 Task: Create a due date automation trigger when advanced on, on the tuesday of the week a card is due add dates starting tomorrow at 11:00 AM.
Action: Mouse moved to (1022, 314)
Screenshot: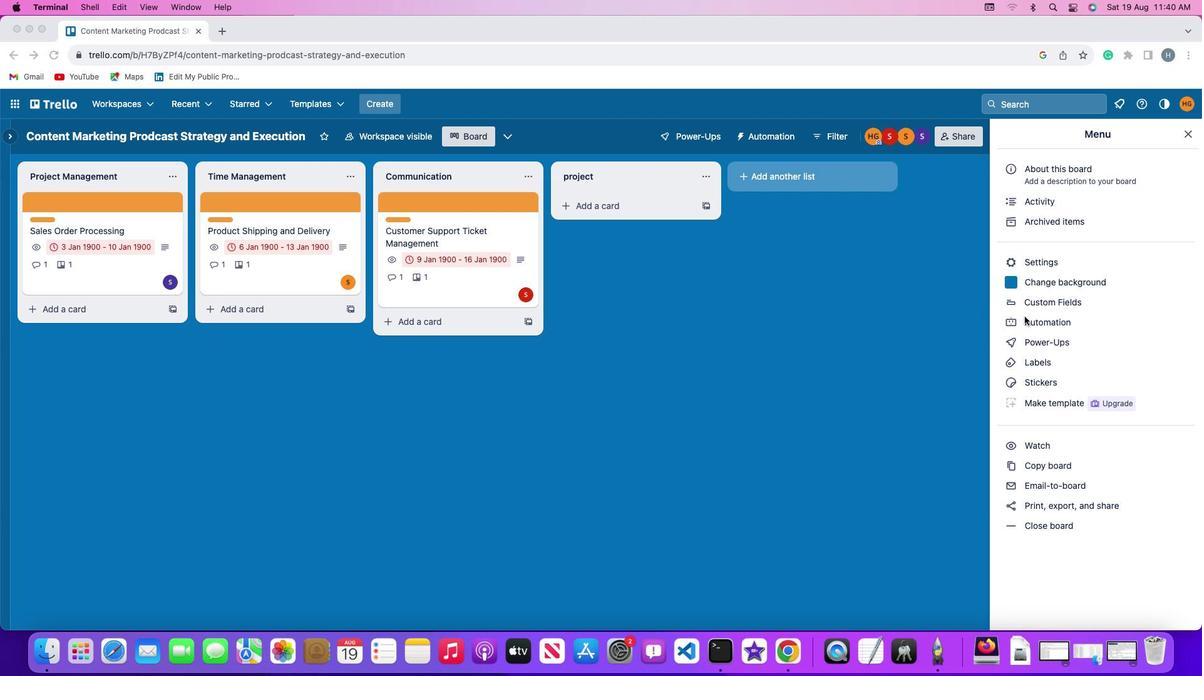 
Action: Mouse pressed left at (1022, 314)
Screenshot: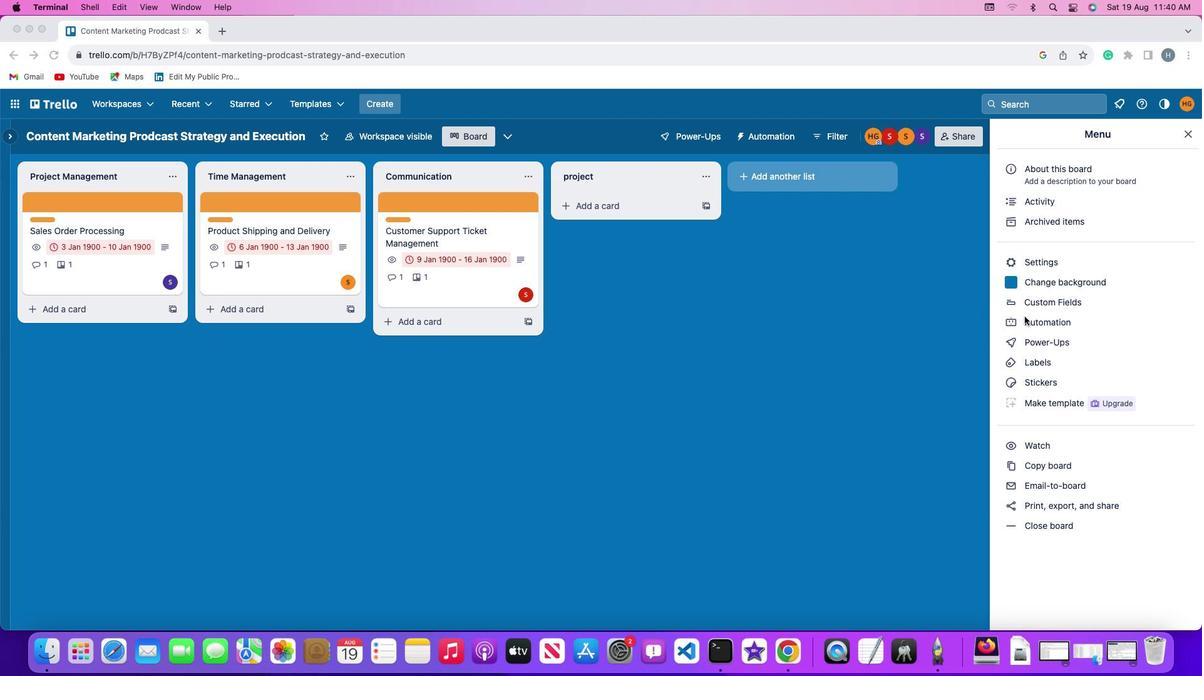 
Action: Mouse pressed left at (1022, 314)
Screenshot: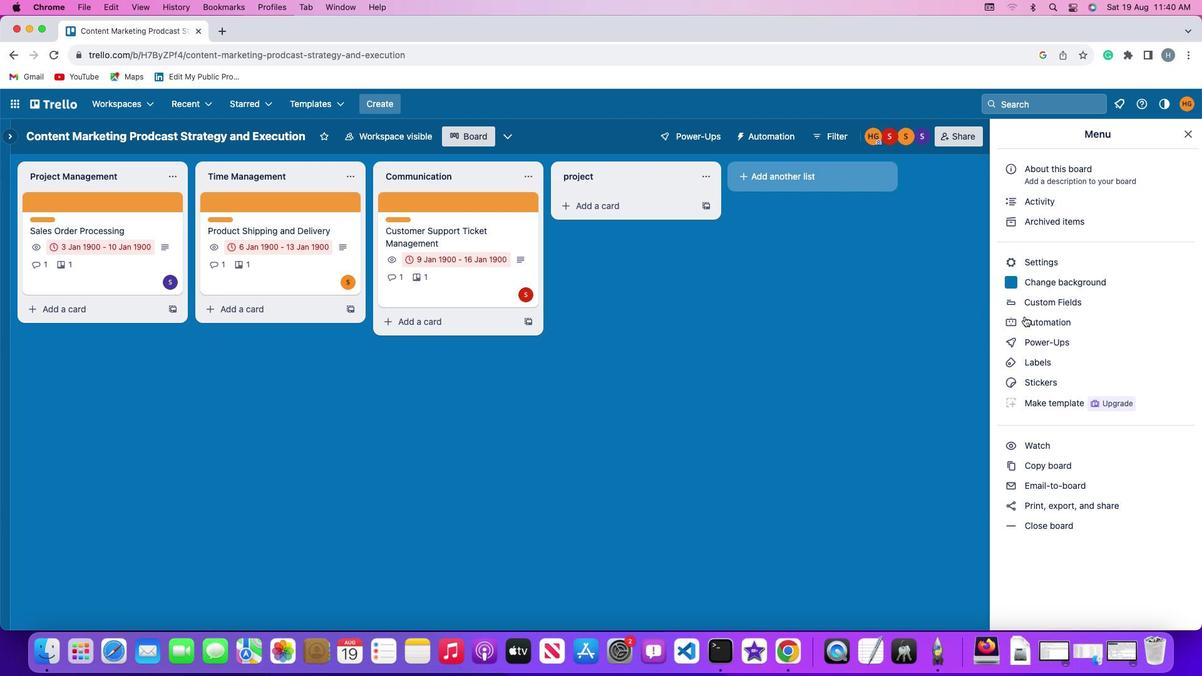 
Action: Mouse moved to (63, 295)
Screenshot: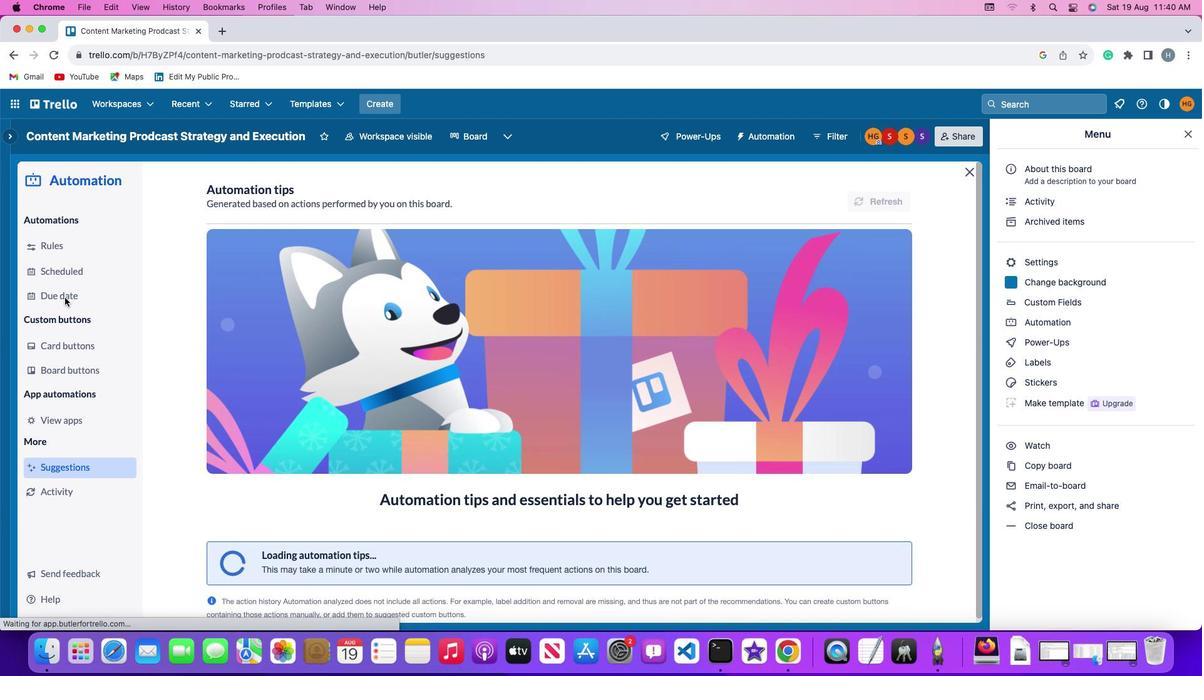 
Action: Mouse pressed left at (63, 295)
Screenshot: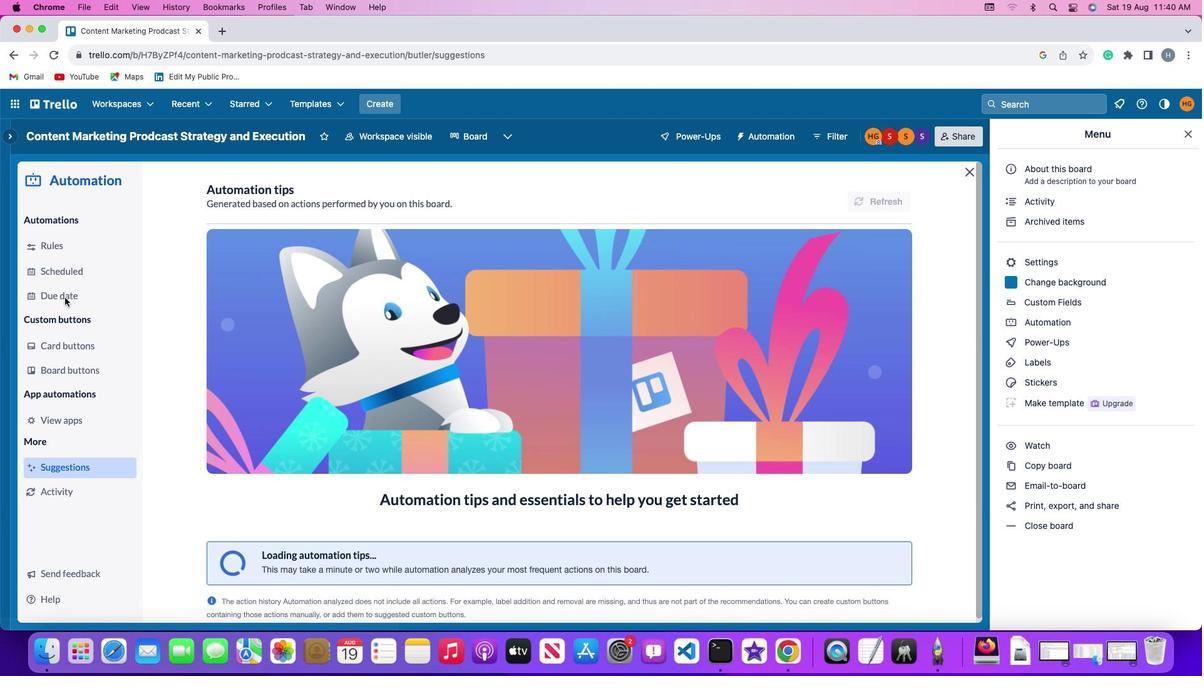 
Action: Mouse moved to (840, 188)
Screenshot: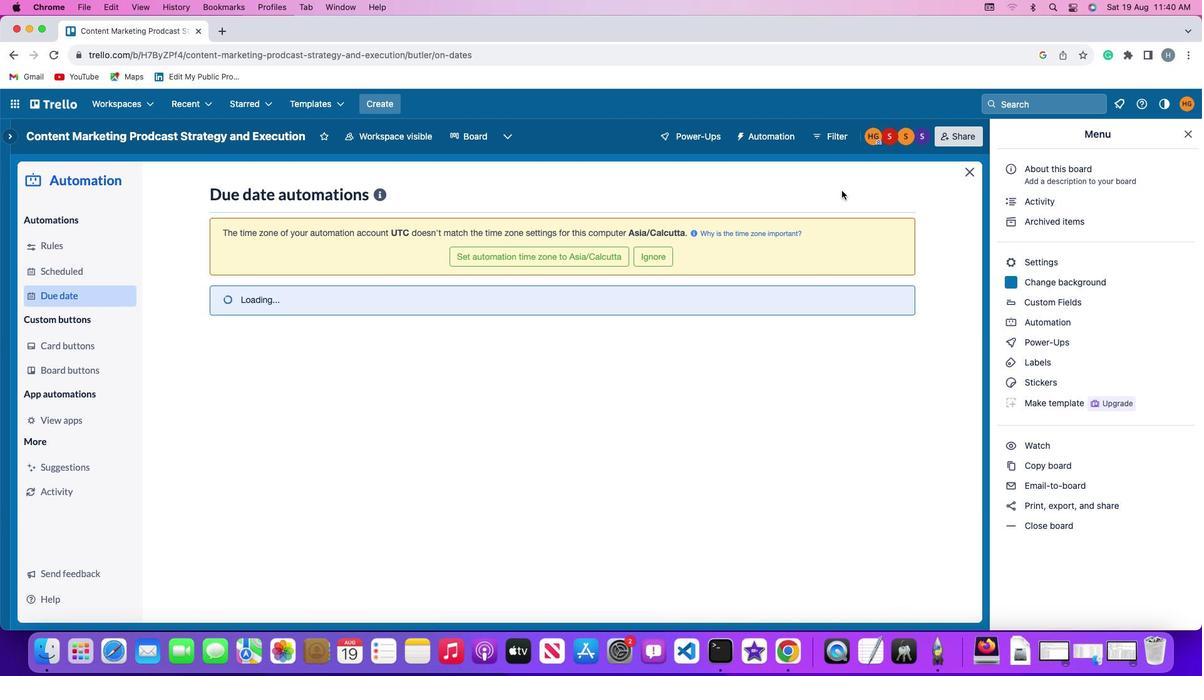 
Action: Mouse pressed left at (840, 188)
Screenshot: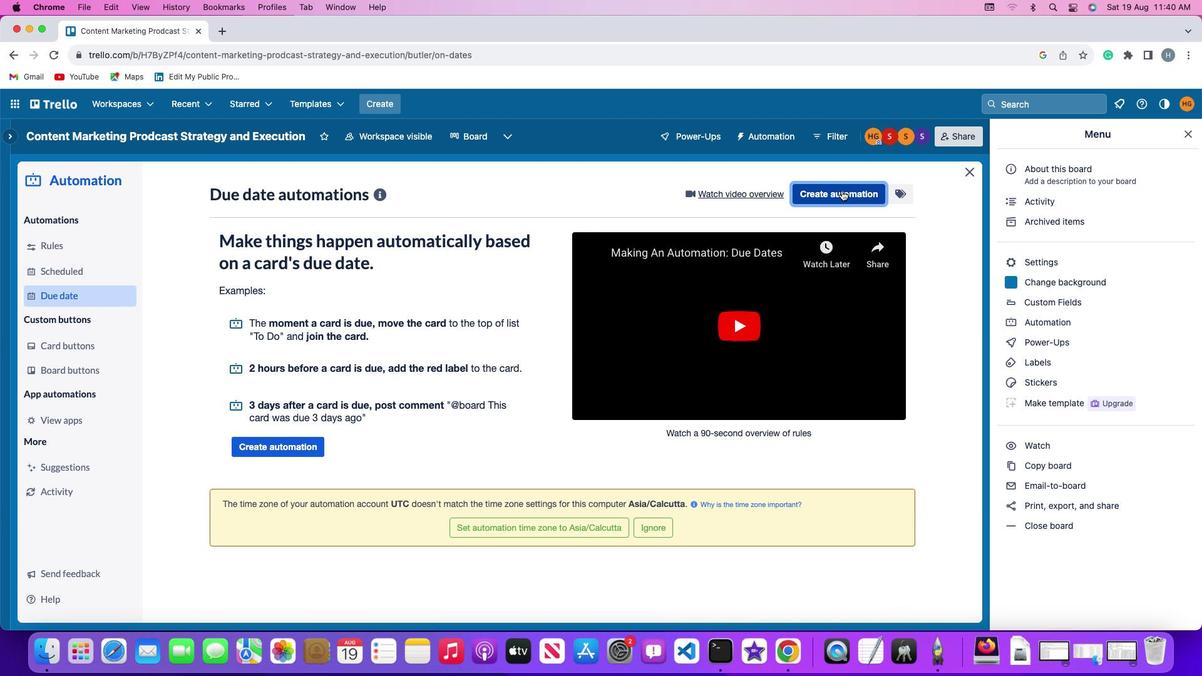 
Action: Mouse moved to (242, 316)
Screenshot: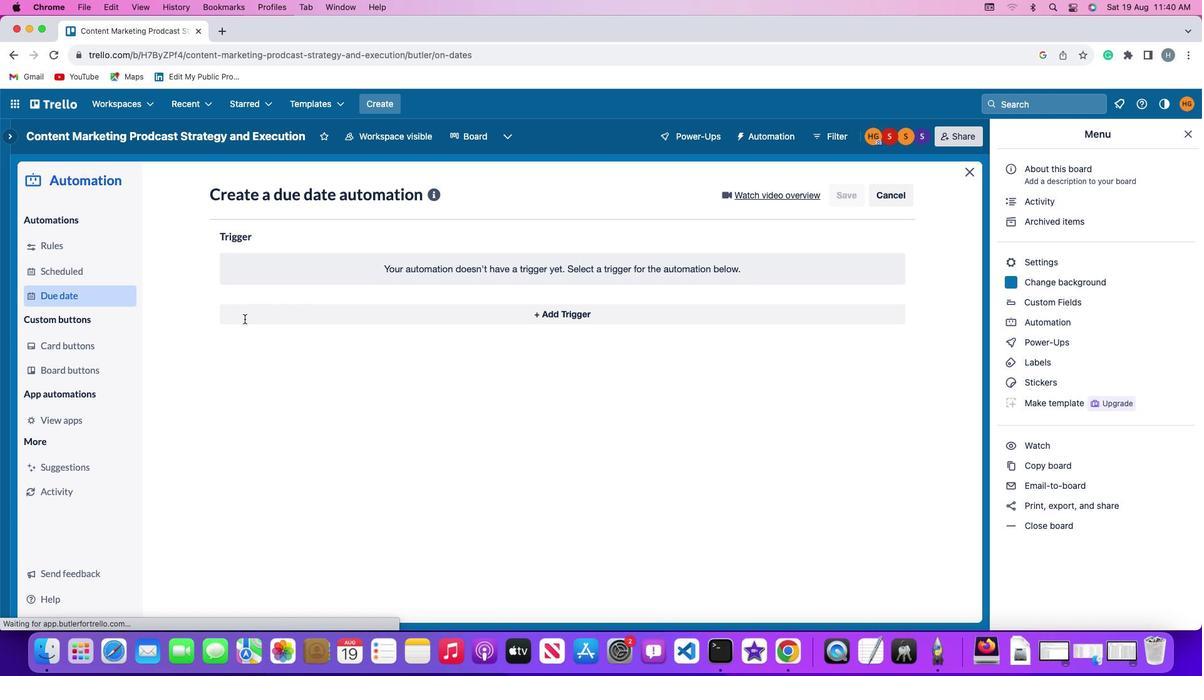 
Action: Mouse pressed left at (242, 316)
Screenshot: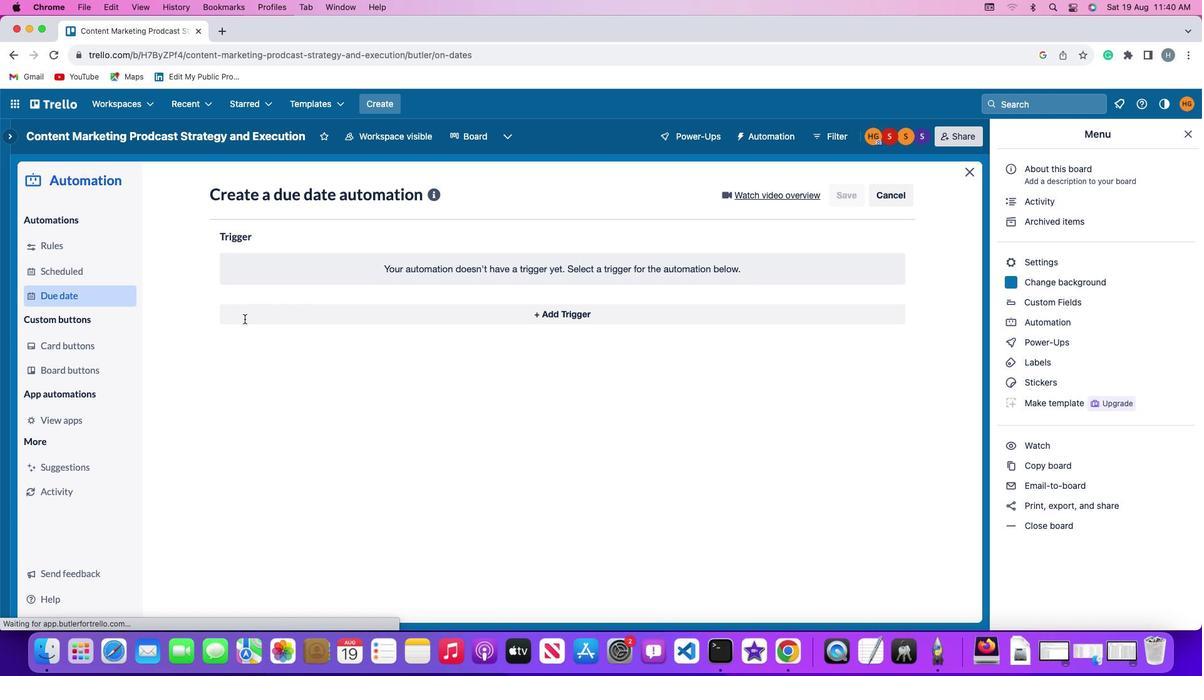 
Action: Mouse moved to (282, 544)
Screenshot: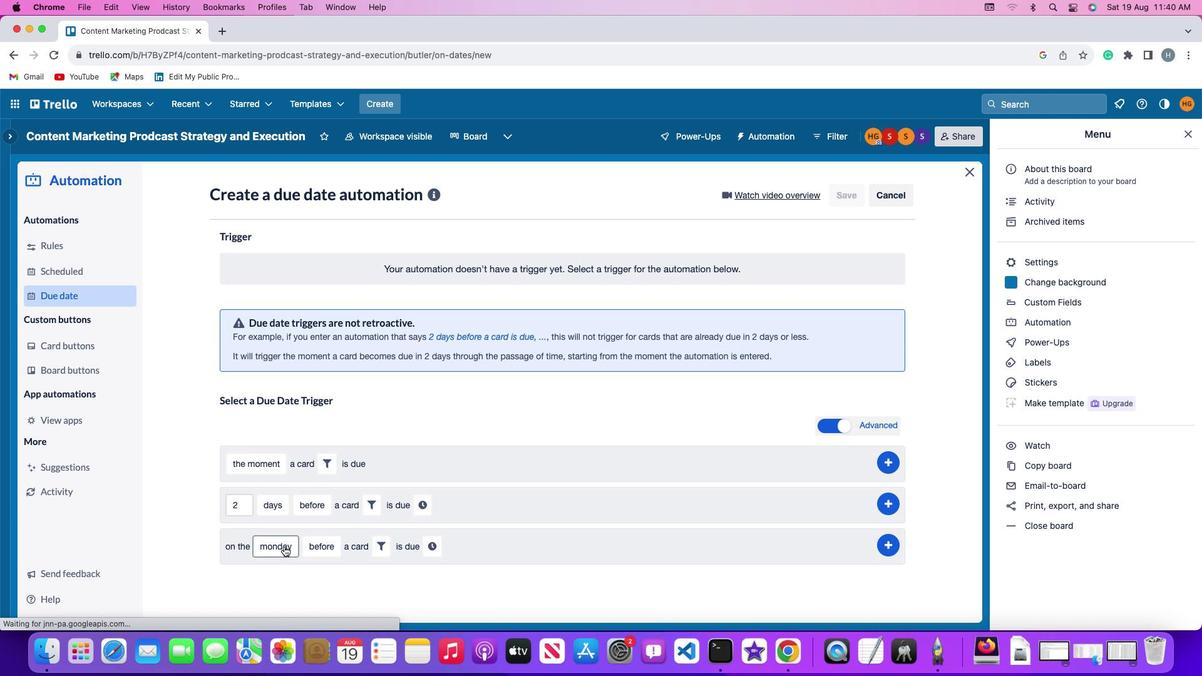 
Action: Mouse pressed left at (282, 544)
Screenshot: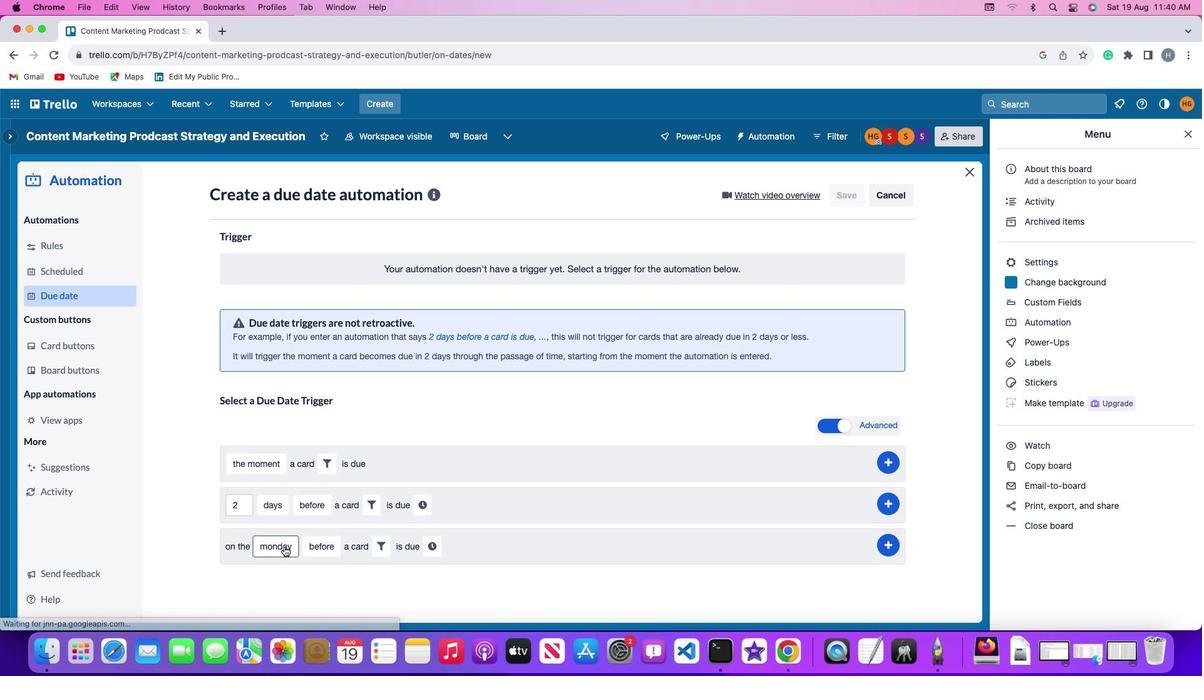 
Action: Mouse moved to (296, 397)
Screenshot: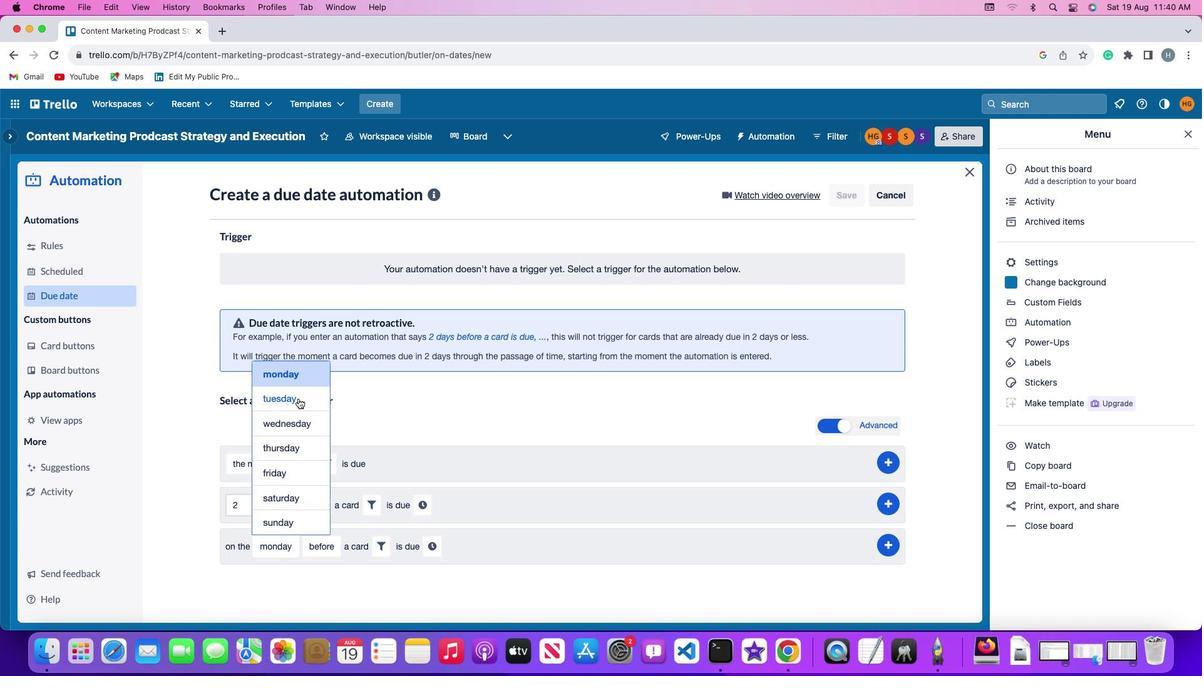 
Action: Mouse pressed left at (296, 397)
Screenshot: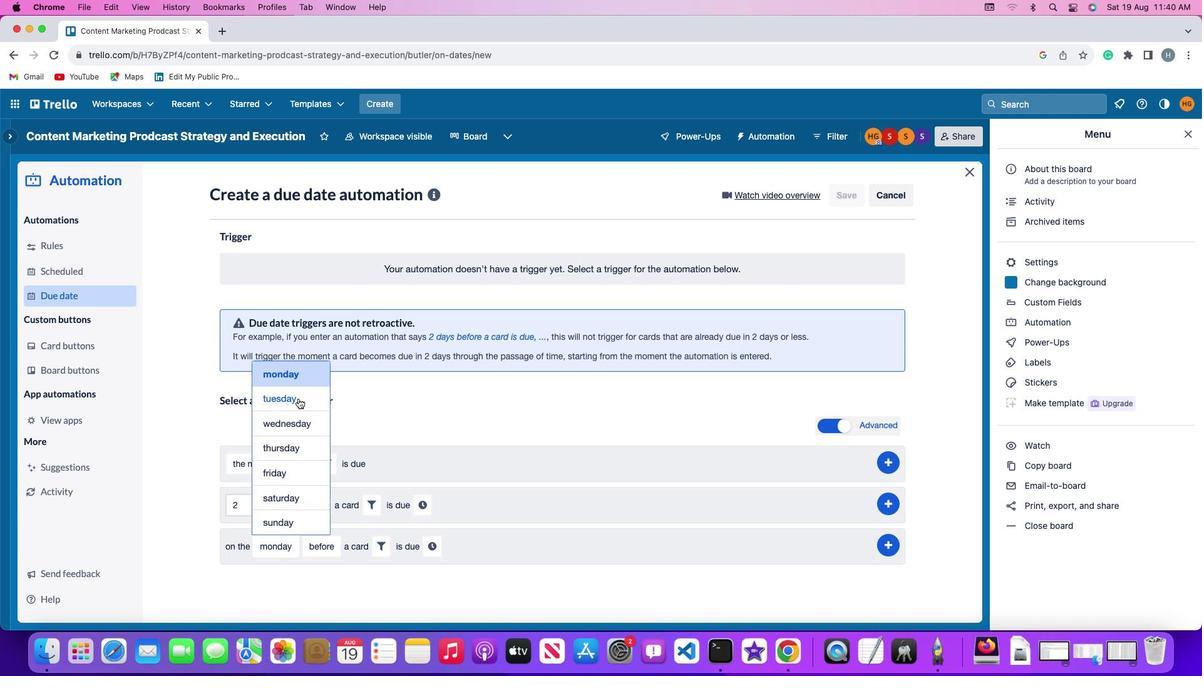 
Action: Mouse moved to (325, 547)
Screenshot: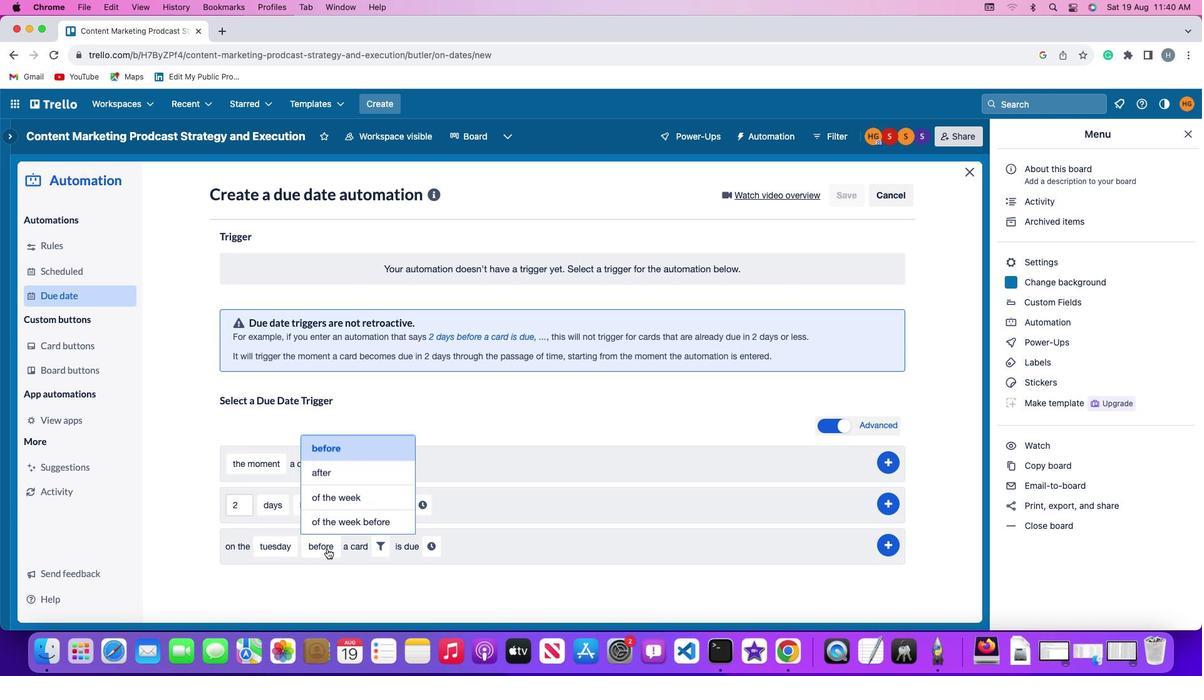 
Action: Mouse pressed left at (325, 547)
Screenshot: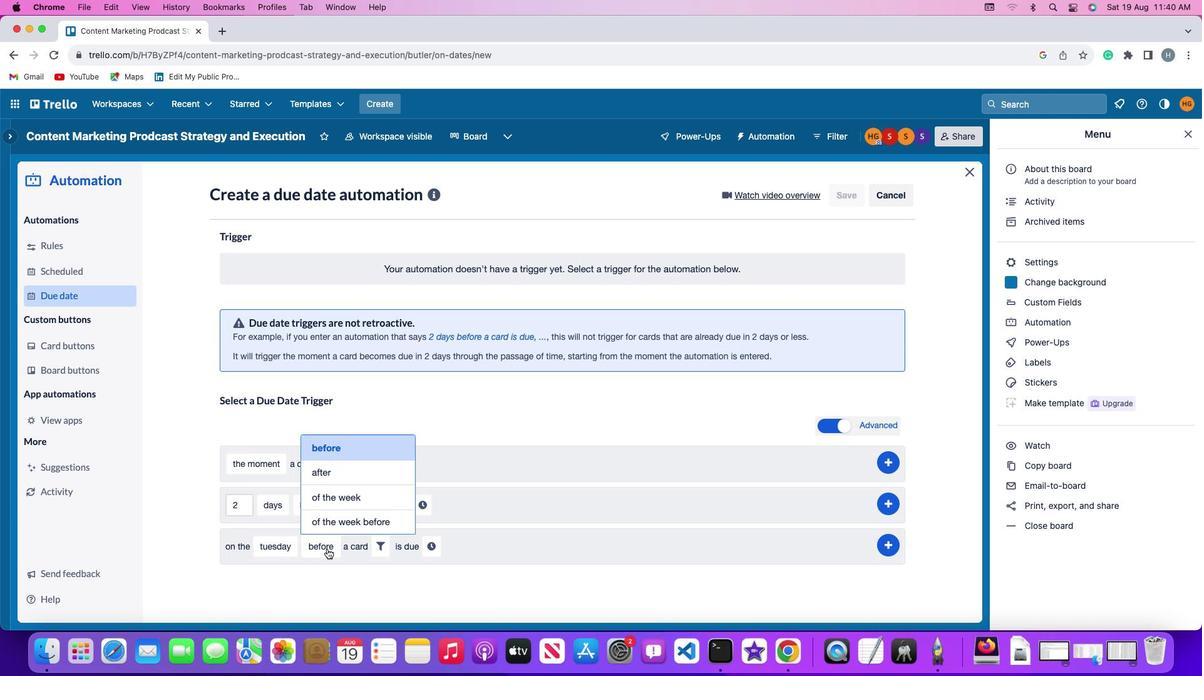 
Action: Mouse moved to (343, 493)
Screenshot: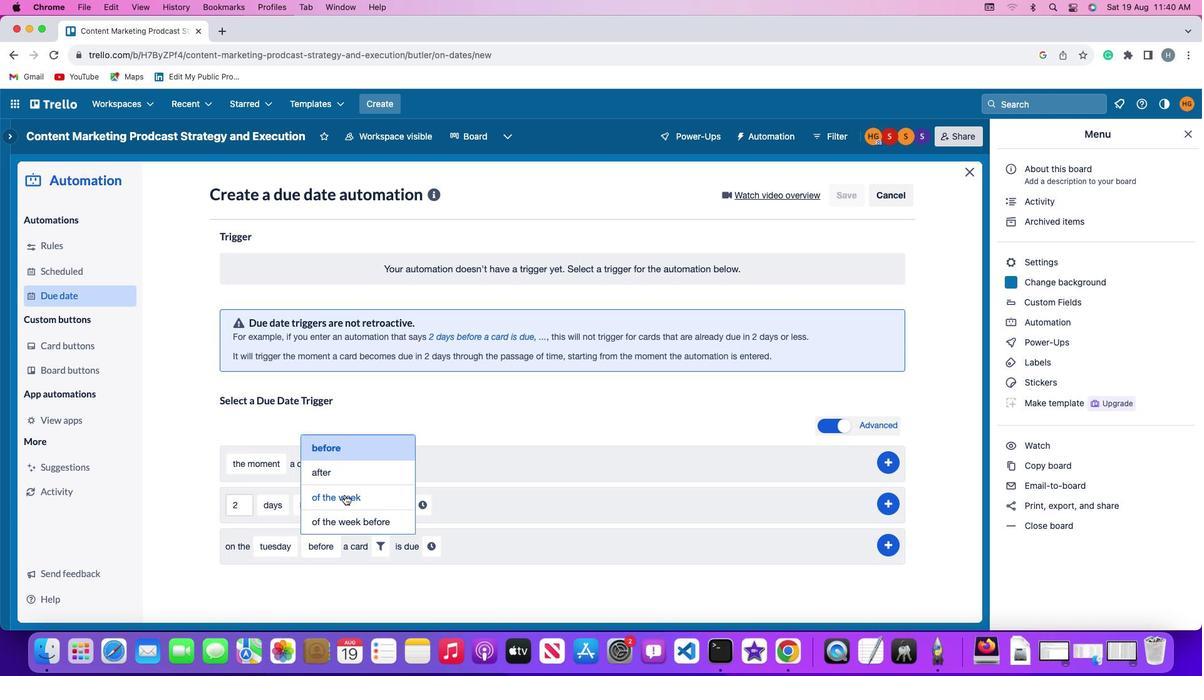 
Action: Mouse pressed left at (343, 493)
Screenshot: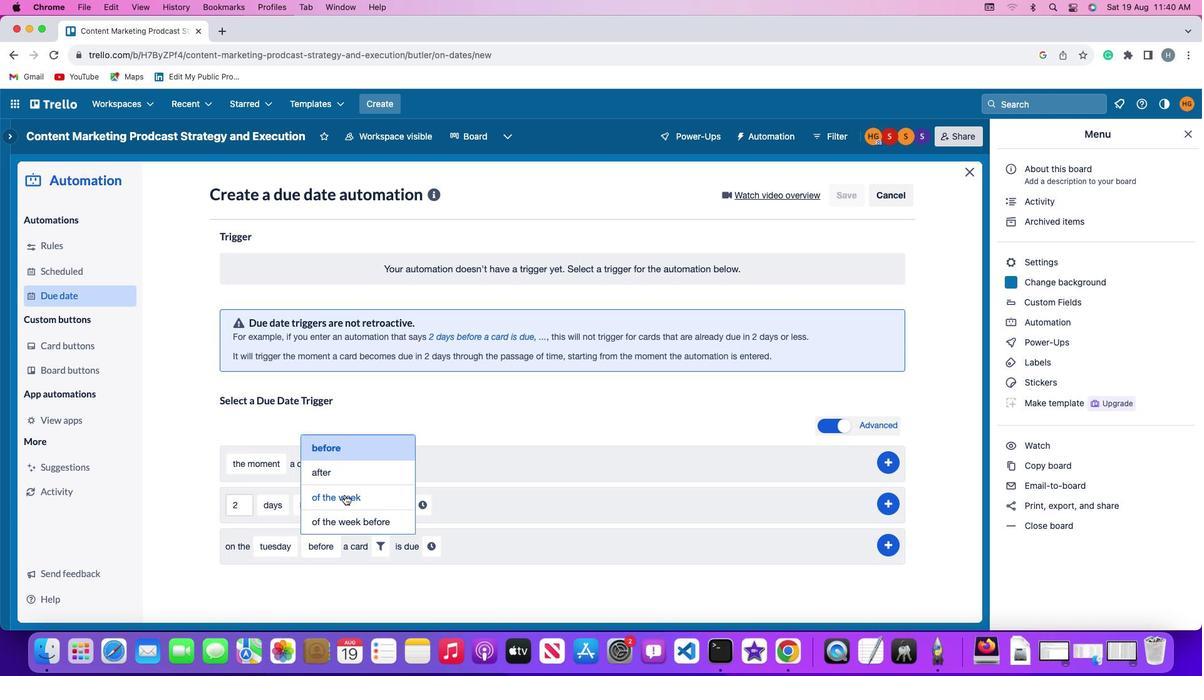 
Action: Mouse moved to (395, 541)
Screenshot: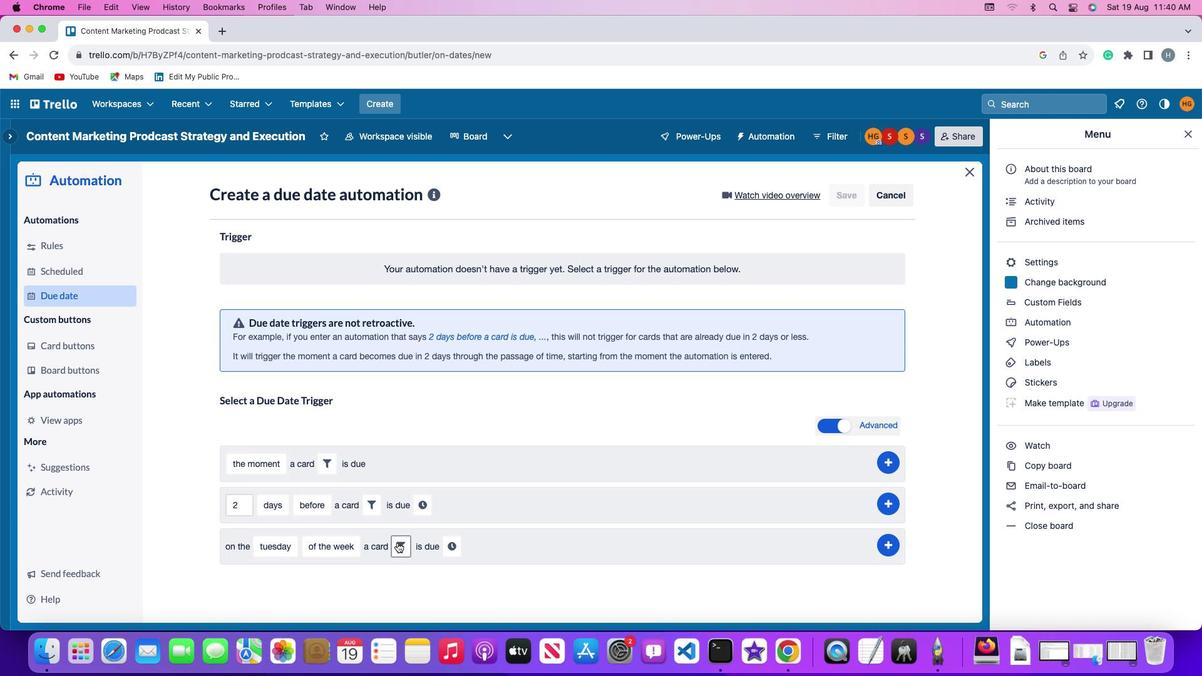 
Action: Mouse pressed left at (395, 541)
Screenshot: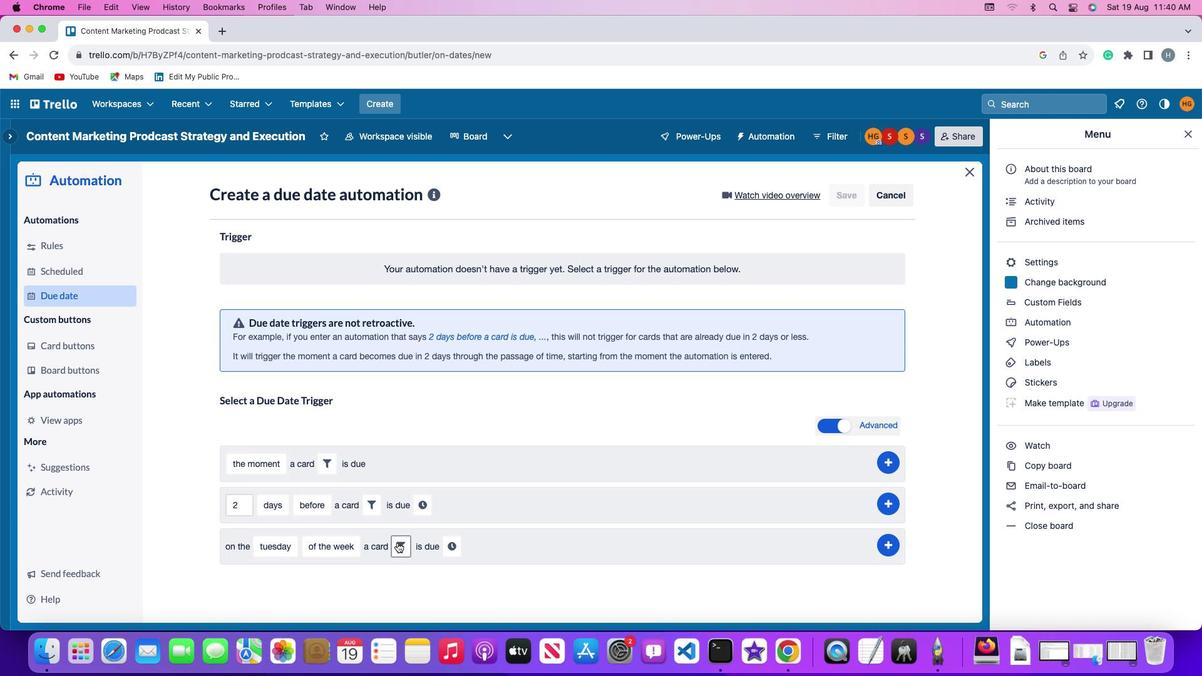 
Action: Mouse moved to (452, 585)
Screenshot: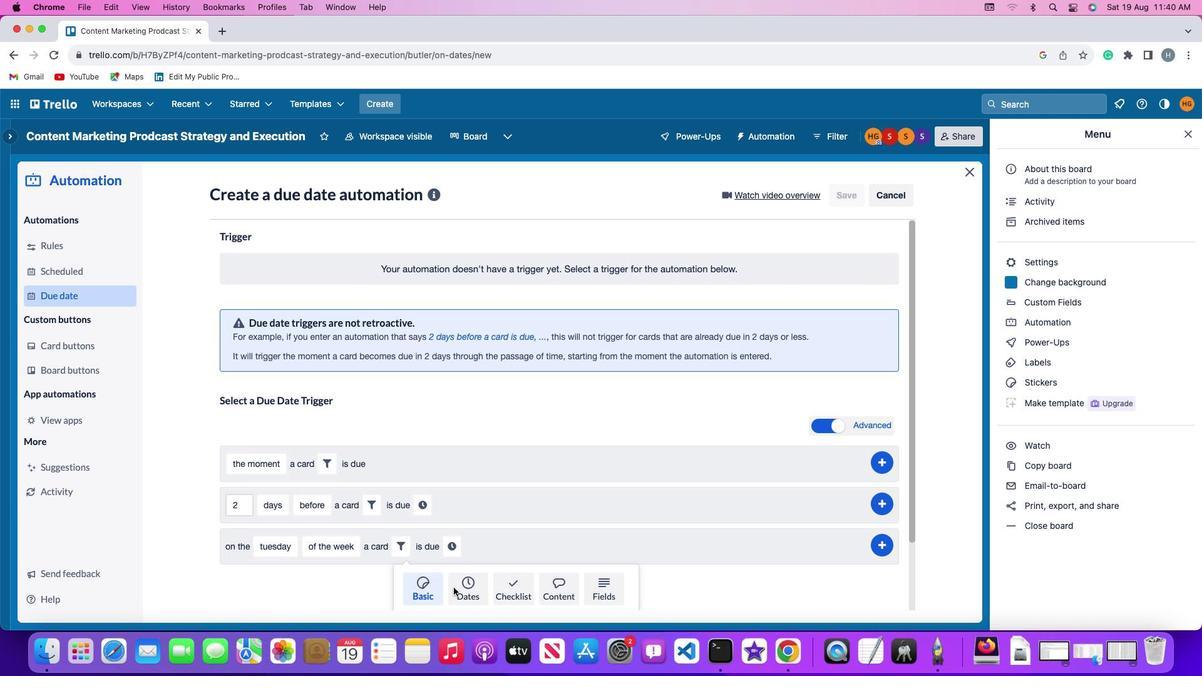
Action: Mouse pressed left at (452, 585)
Screenshot: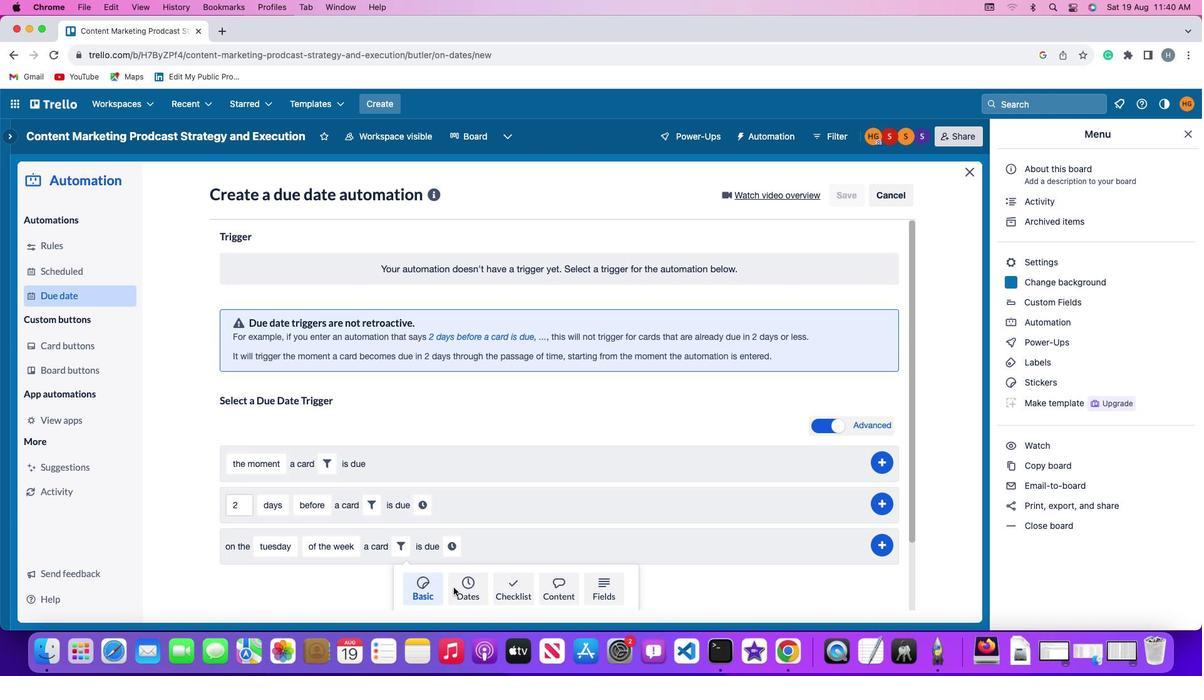
Action: Mouse moved to (343, 582)
Screenshot: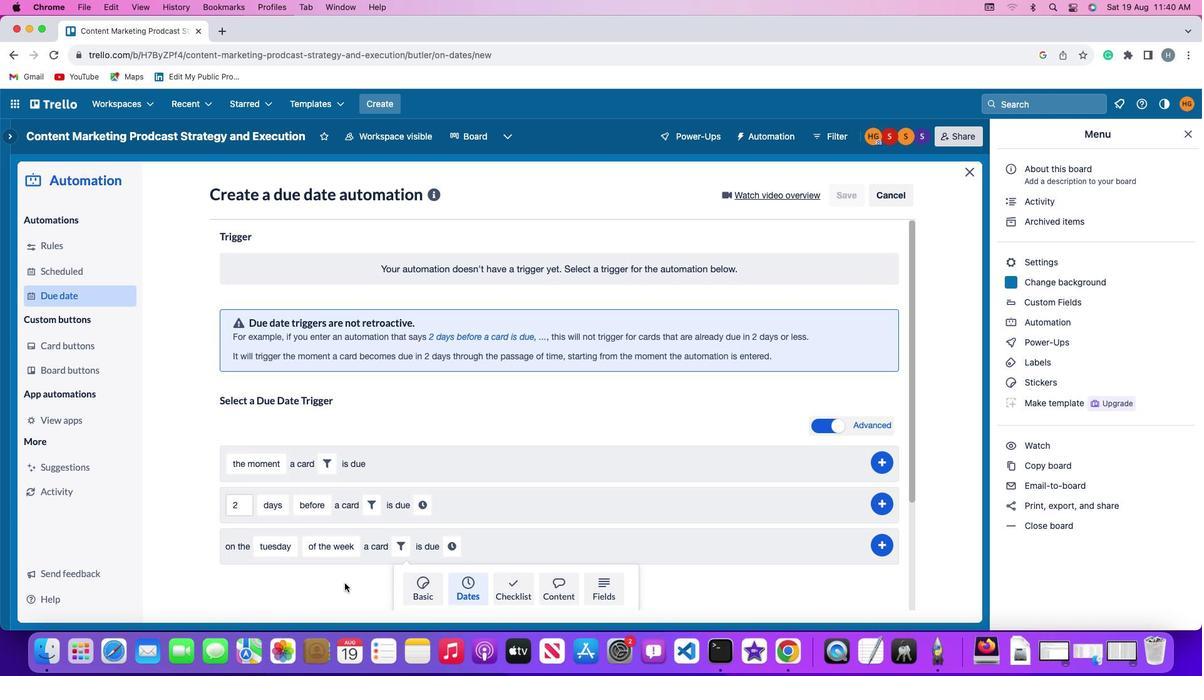 
Action: Mouse scrolled (343, 582) with delta (-1, -1)
Screenshot: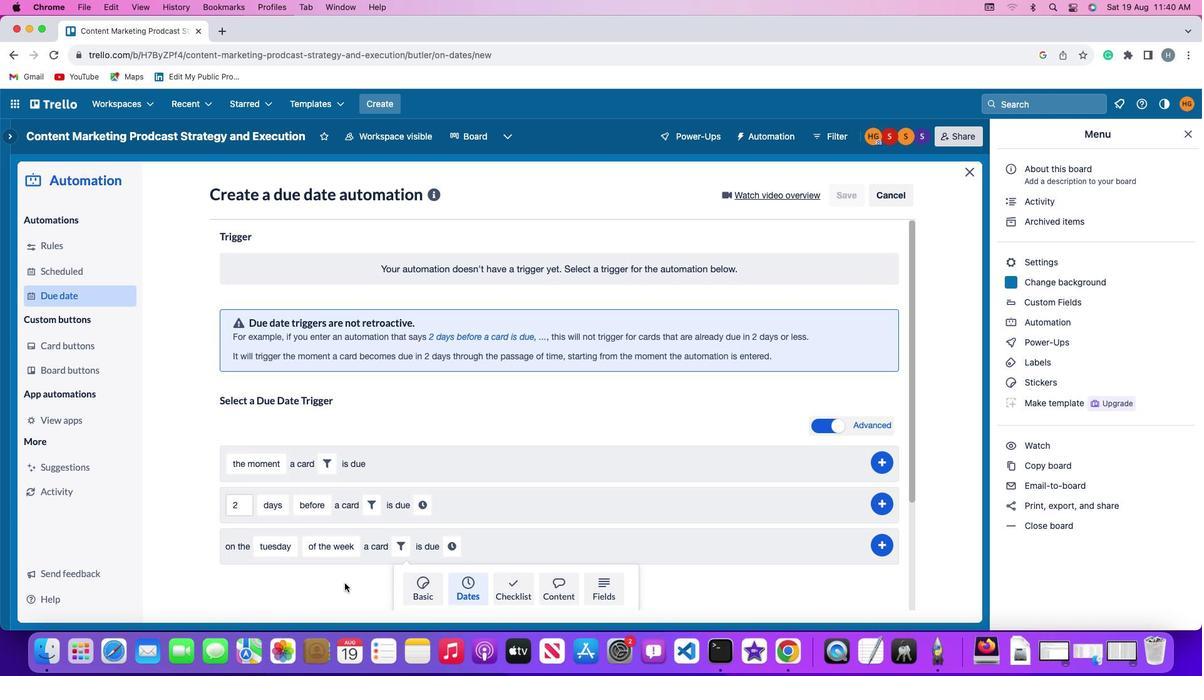 
Action: Mouse scrolled (343, 582) with delta (-1, -1)
Screenshot: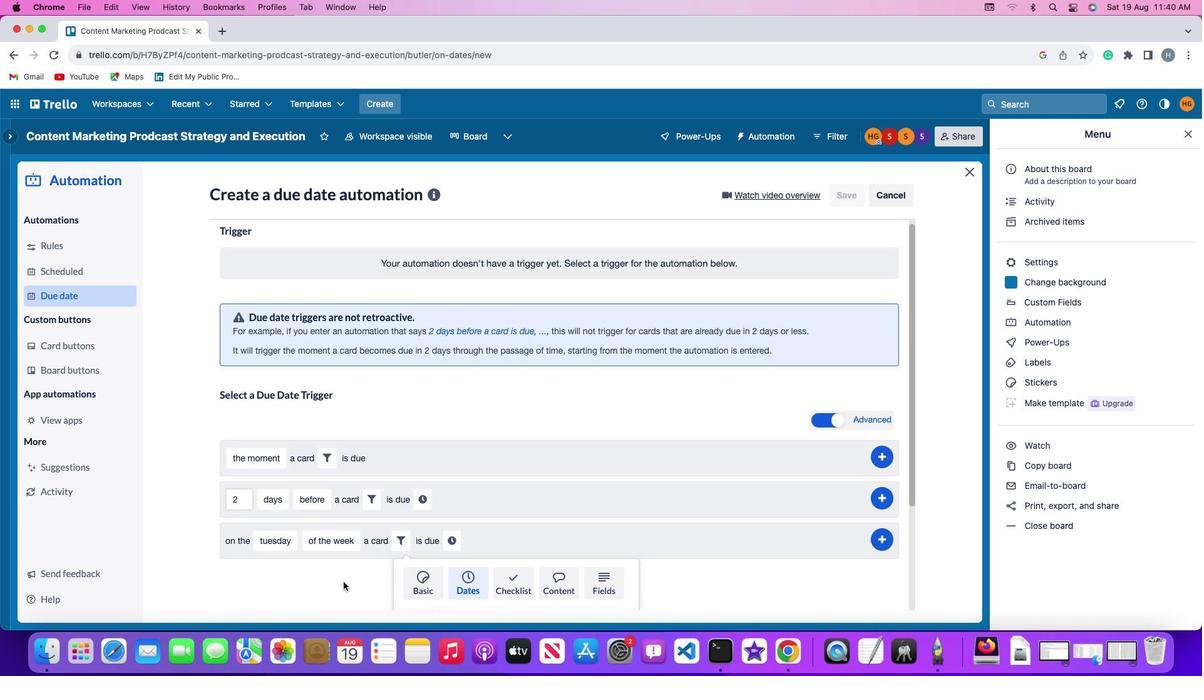 
Action: Mouse moved to (342, 581)
Screenshot: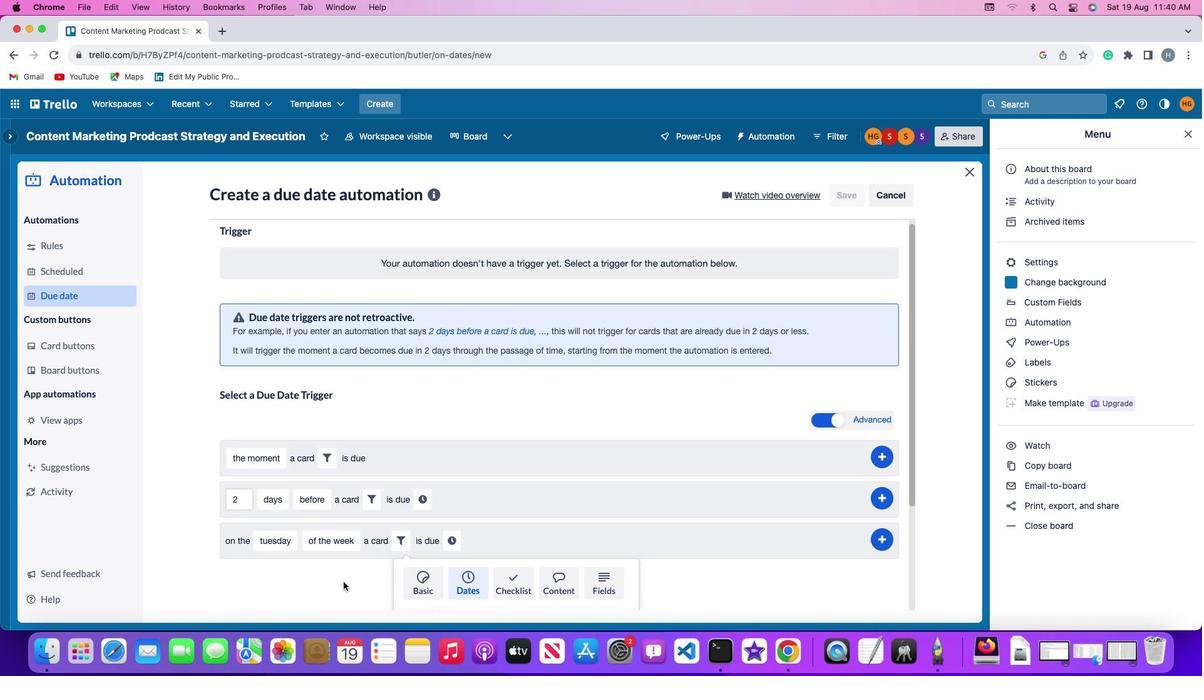 
Action: Mouse scrolled (342, 581) with delta (-1, -3)
Screenshot: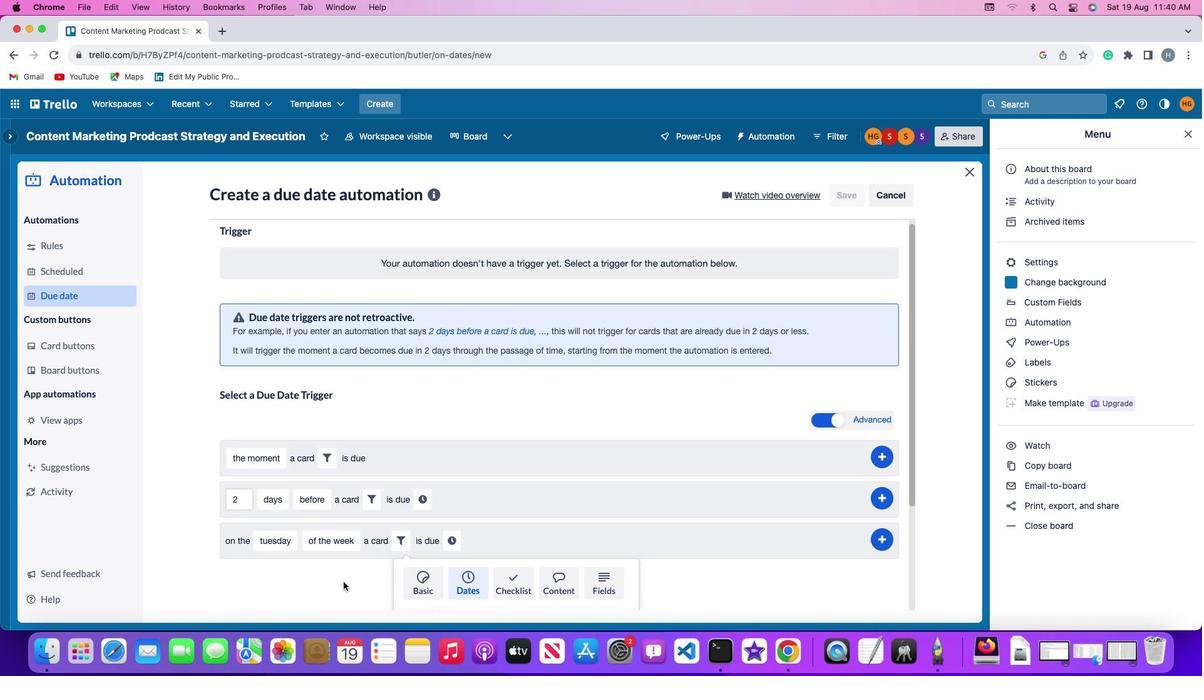 
Action: Mouse moved to (342, 581)
Screenshot: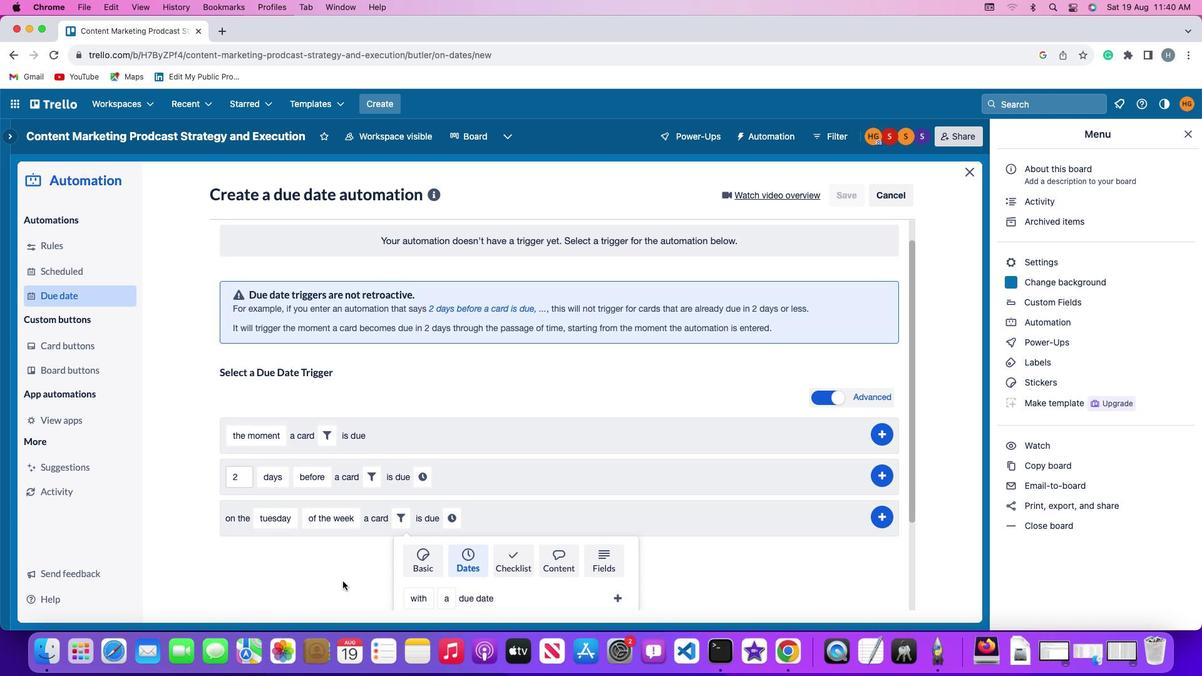 
Action: Mouse scrolled (342, 581) with delta (-1, -4)
Screenshot: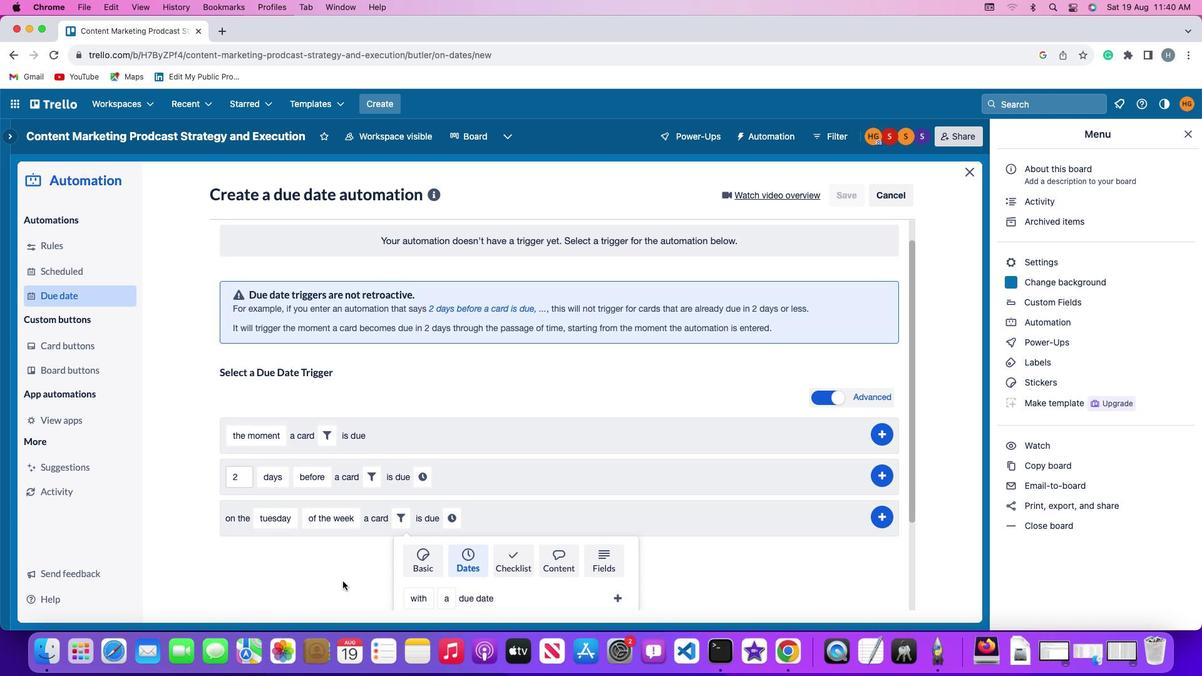 
Action: Mouse moved to (329, 572)
Screenshot: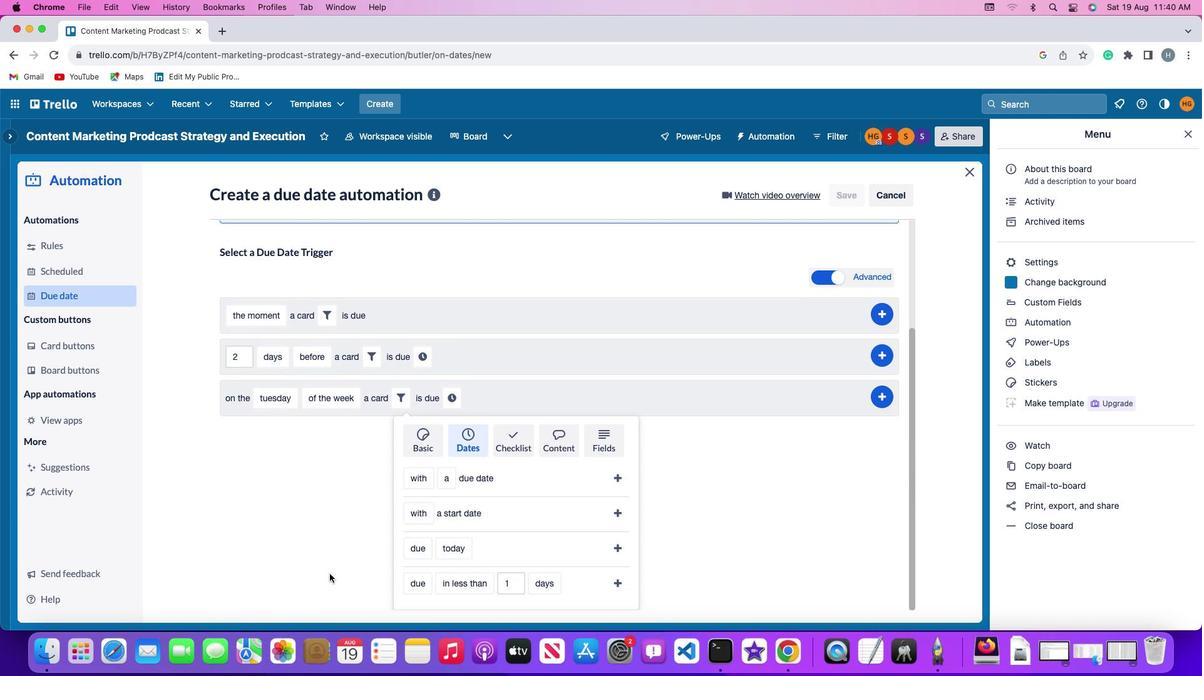 
Action: Mouse scrolled (329, 572) with delta (-1, -1)
Screenshot: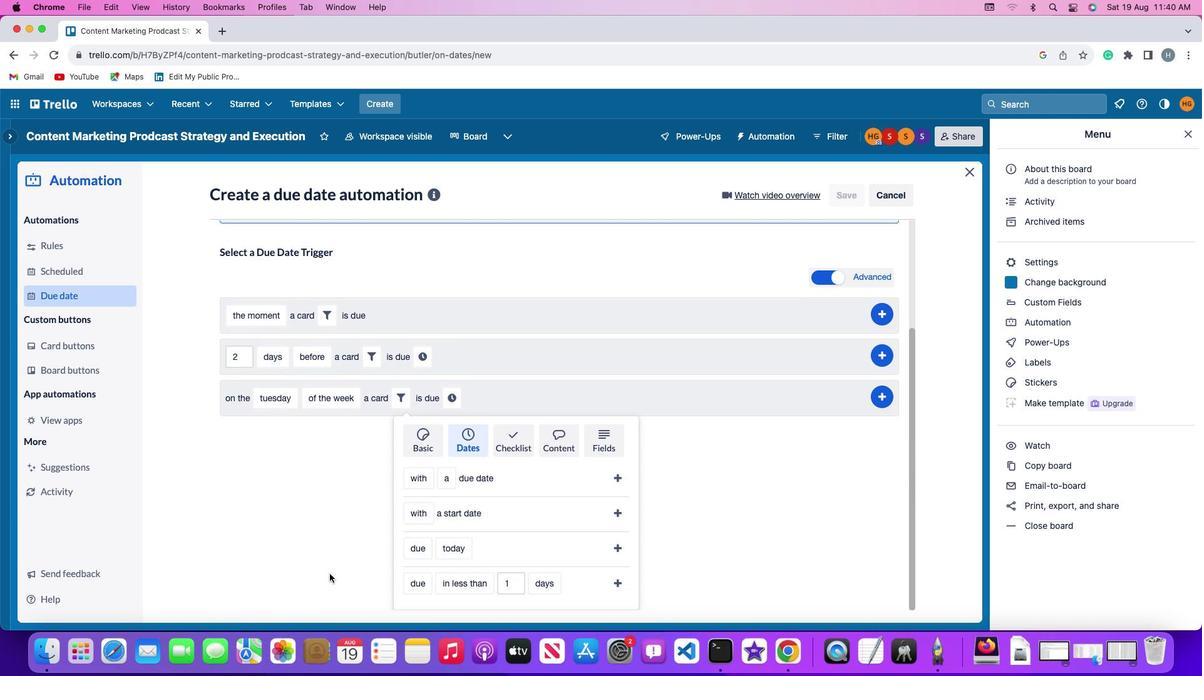 
Action: Mouse moved to (327, 571)
Screenshot: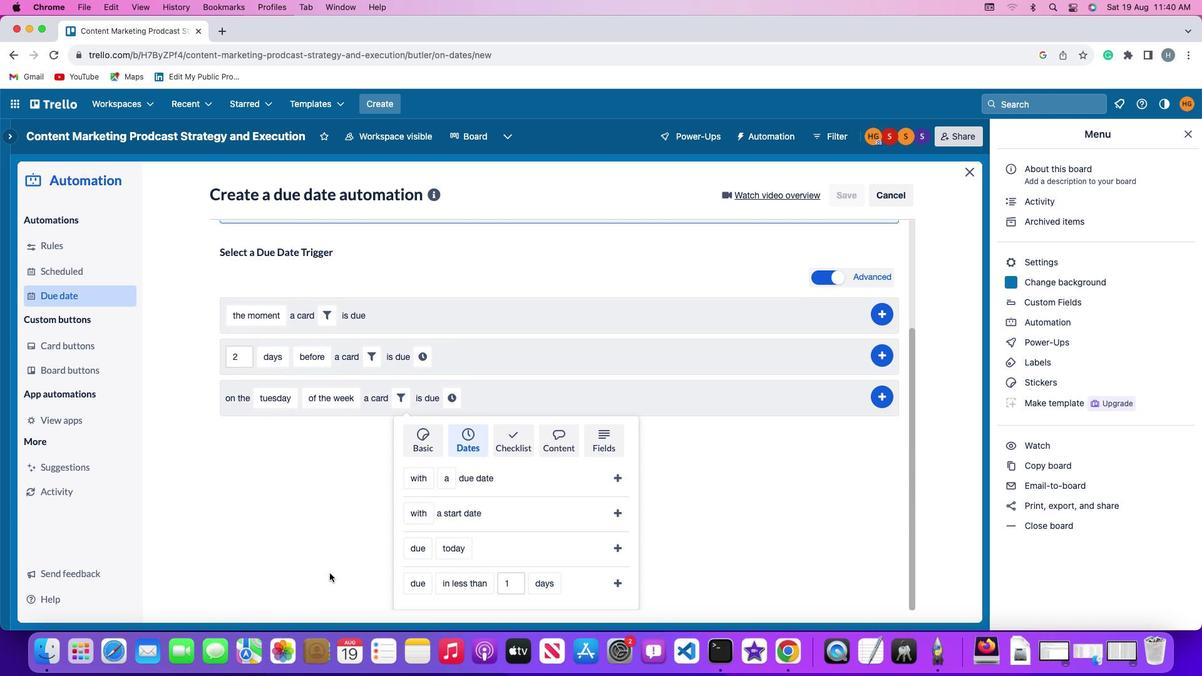 
Action: Mouse scrolled (327, 571) with delta (-1, -1)
Screenshot: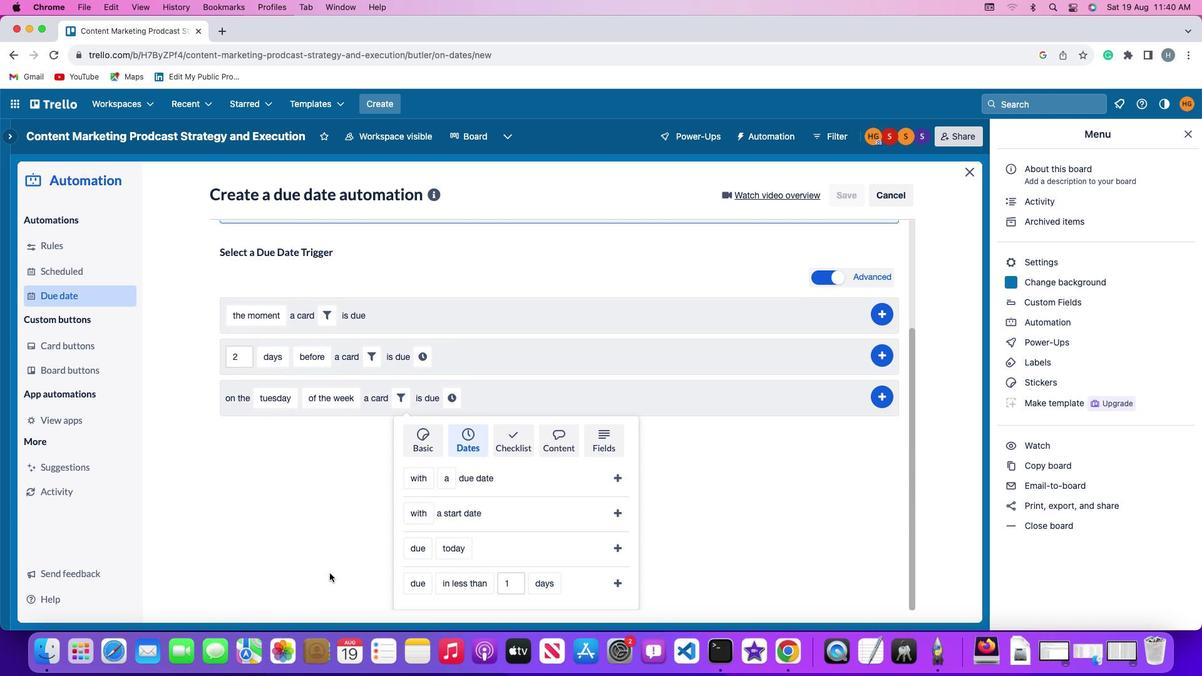 
Action: Mouse scrolled (327, 571) with delta (-1, -3)
Screenshot: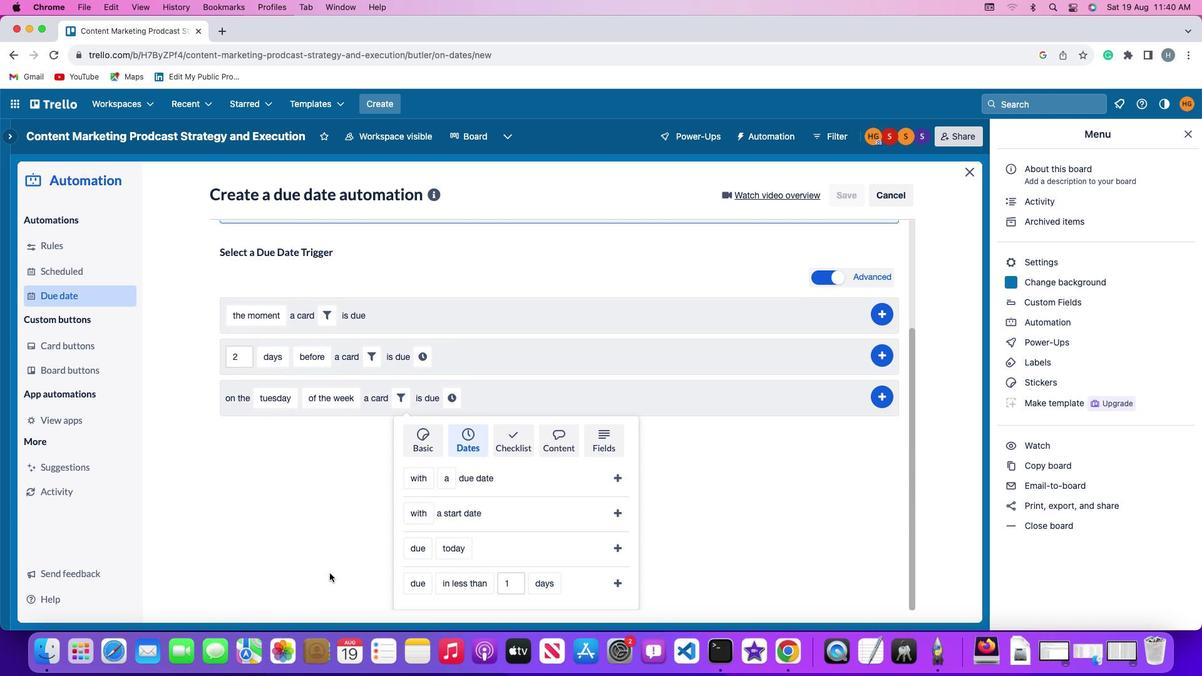 
Action: Mouse moved to (327, 571)
Screenshot: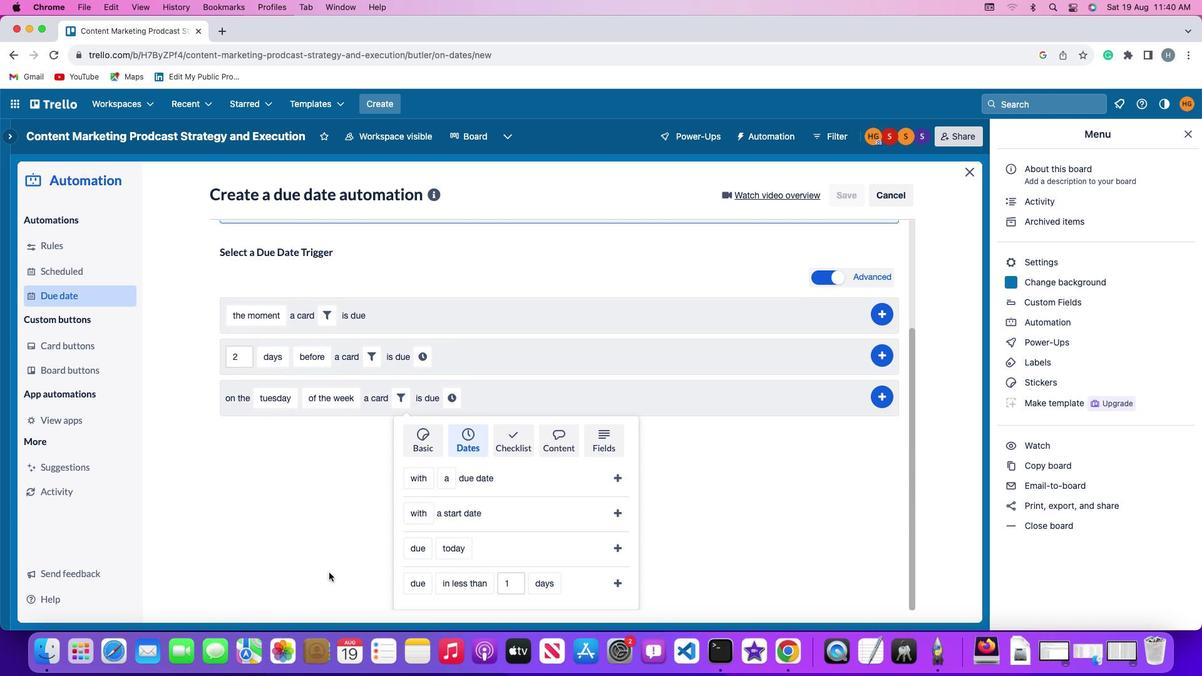 
Action: Mouse scrolled (327, 571) with delta (-1, -4)
Screenshot: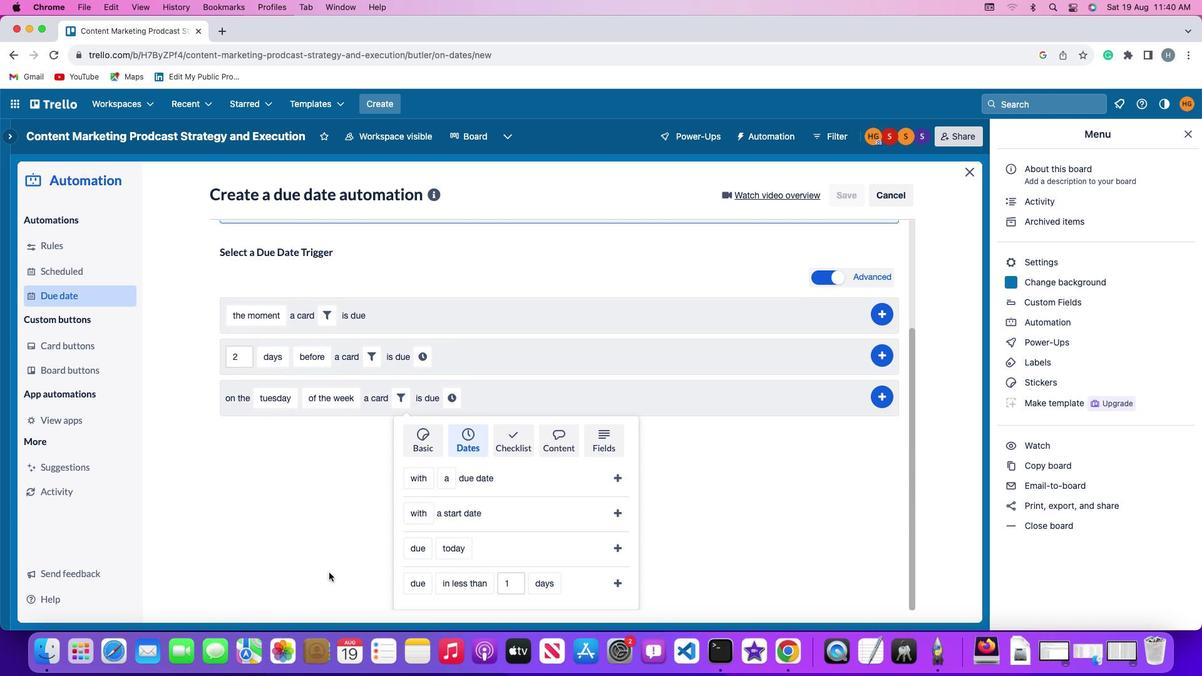 
Action: Mouse moved to (327, 571)
Screenshot: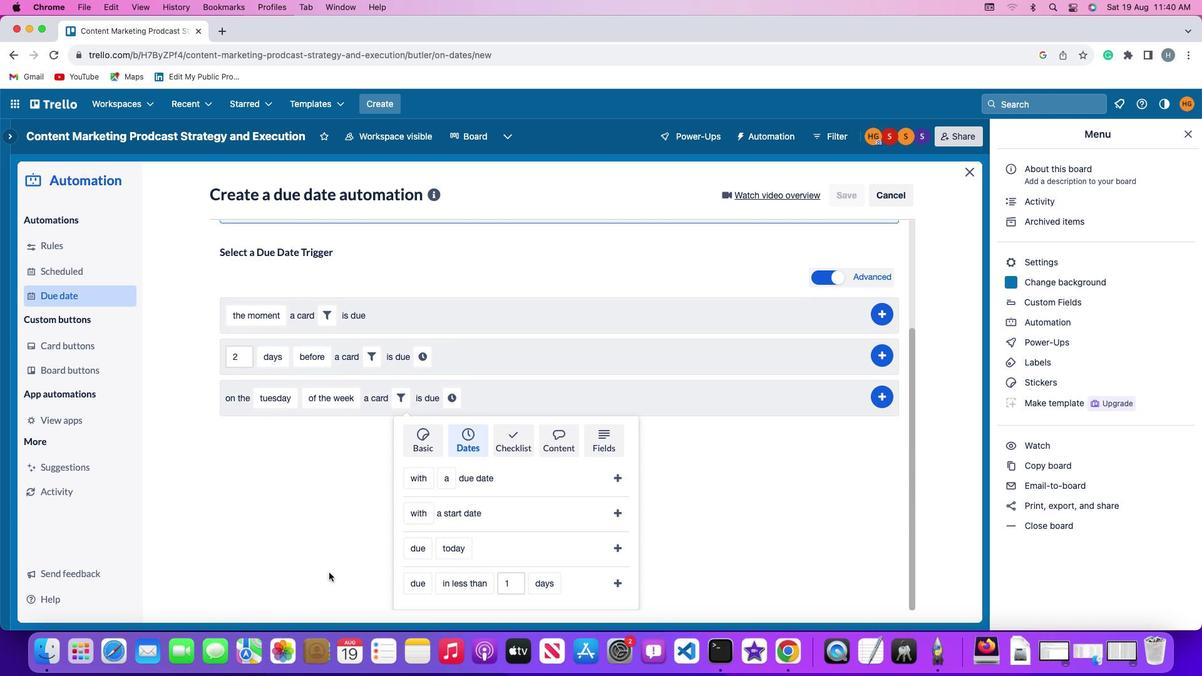 
Action: Mouse scrolled (327, 571) with delta (-1, -5)
Screenshot: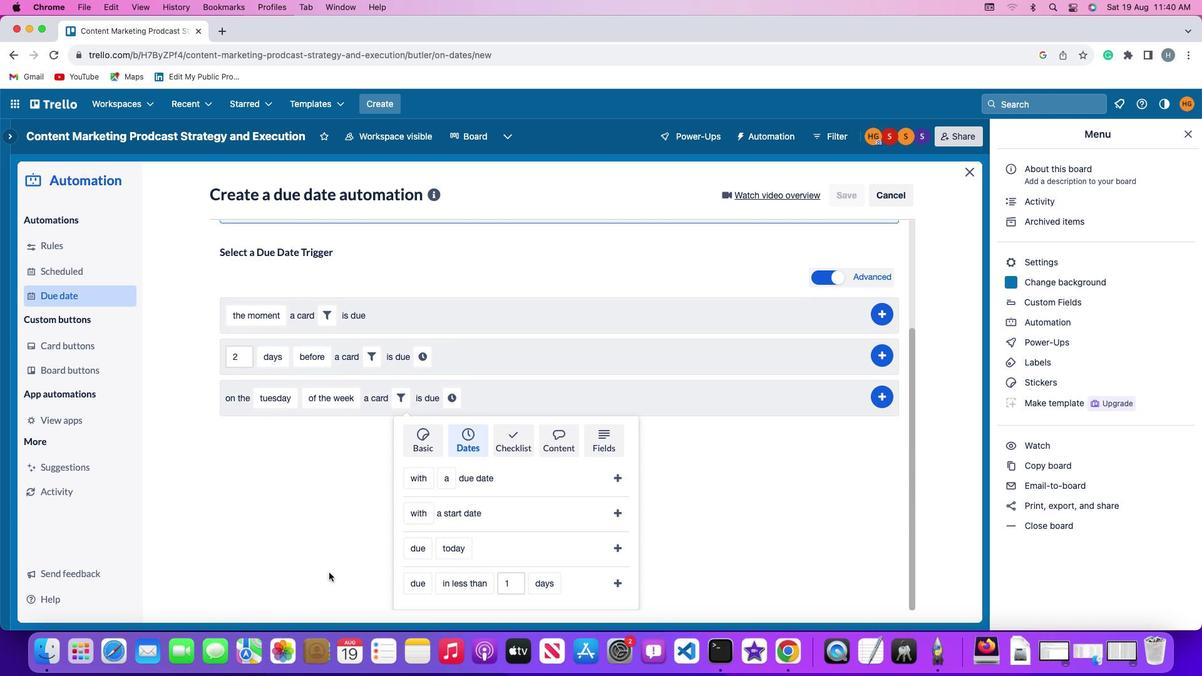 
Action: Mouse moved to (421, 544)
Screenshot: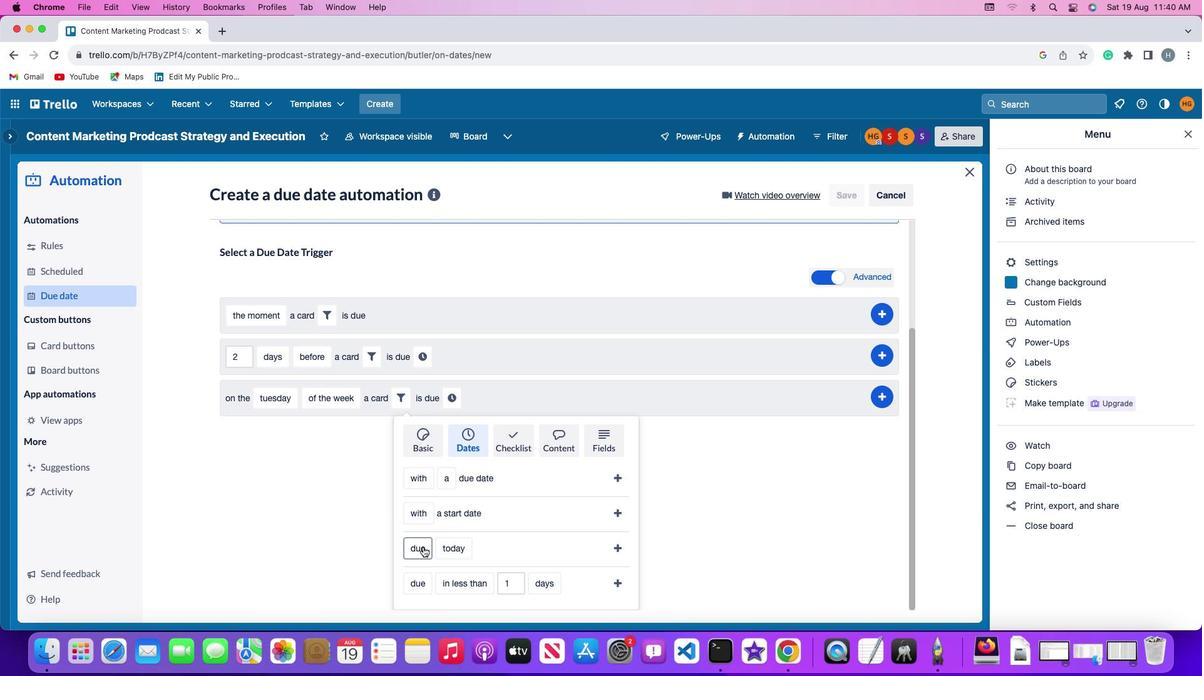 
Action: Mouse pressed left at (421, 544)
Screenshot: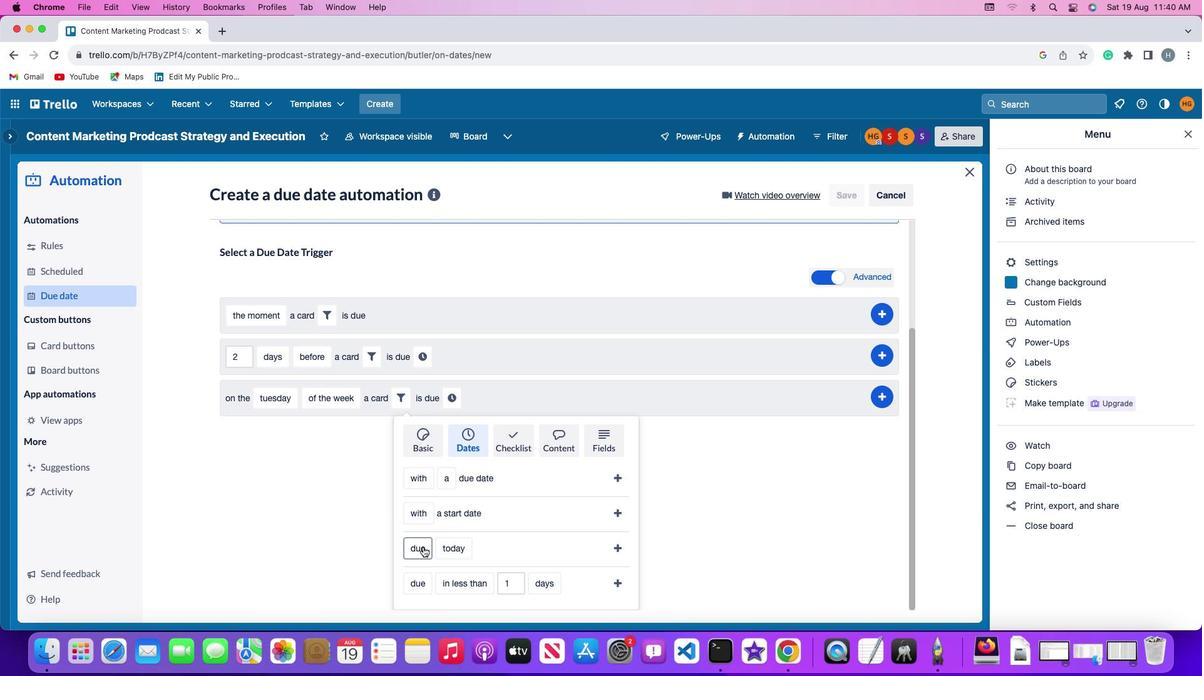 
Action: Mouse moved to (437, 491)
Screenshot: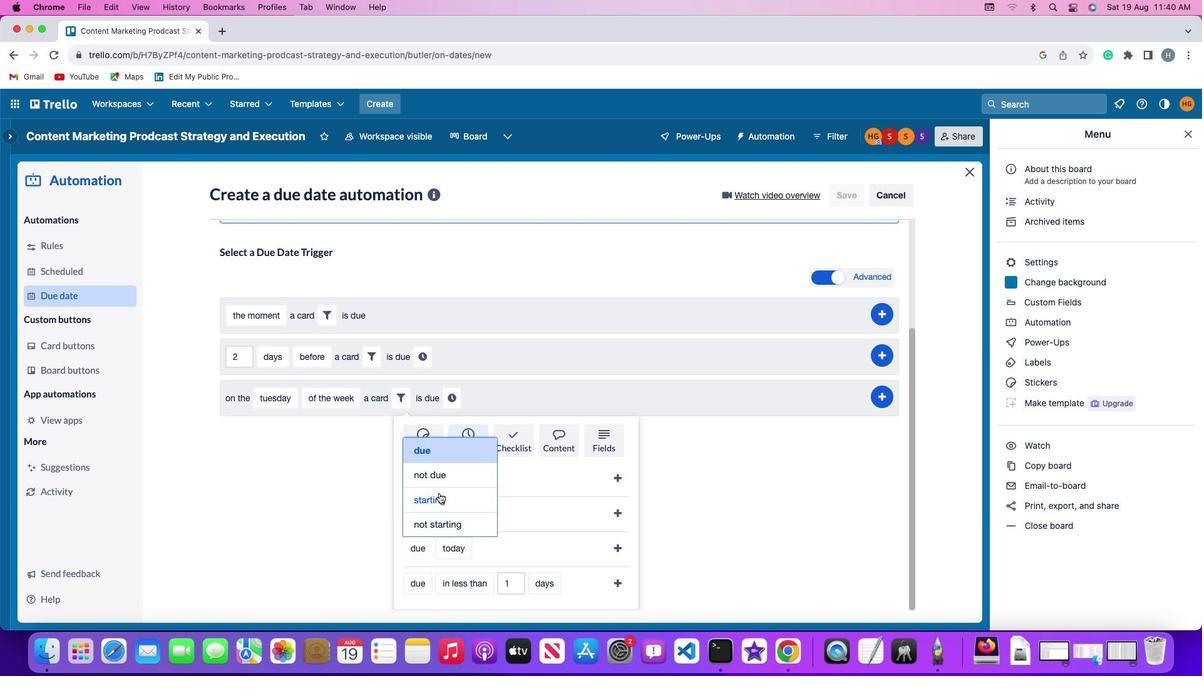 
Action: Mouse pressed left at (437, 491)
Screenshot: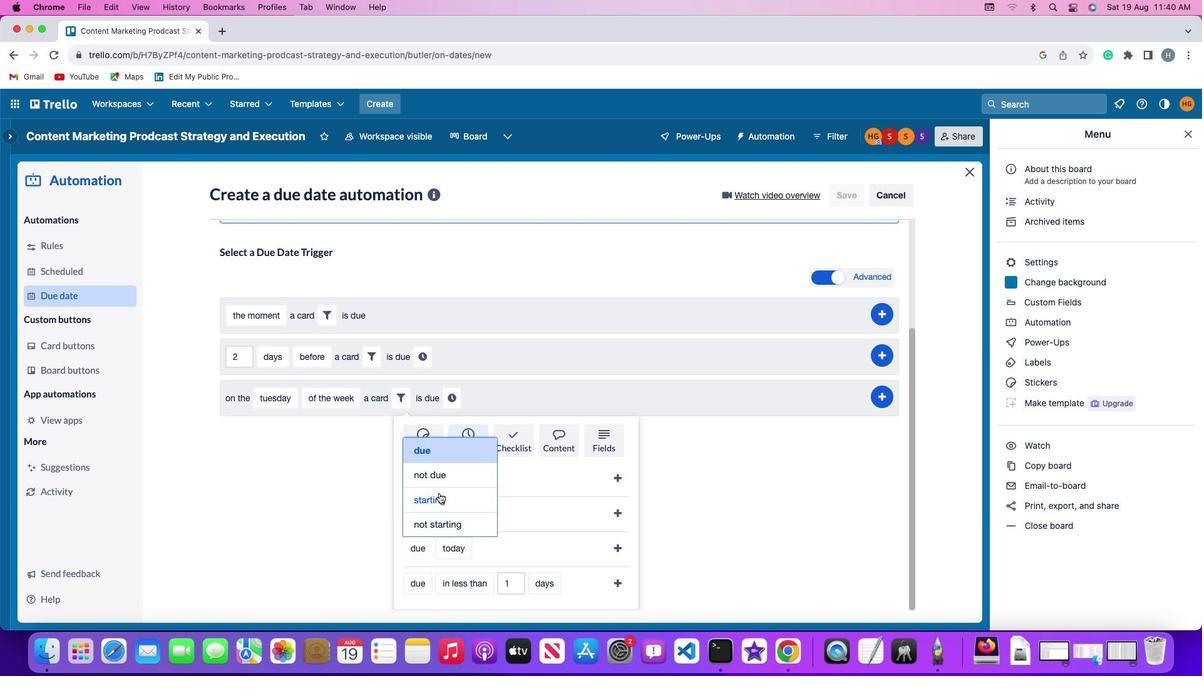 
Action: Mouse moved to (473, 542)
Screenshot: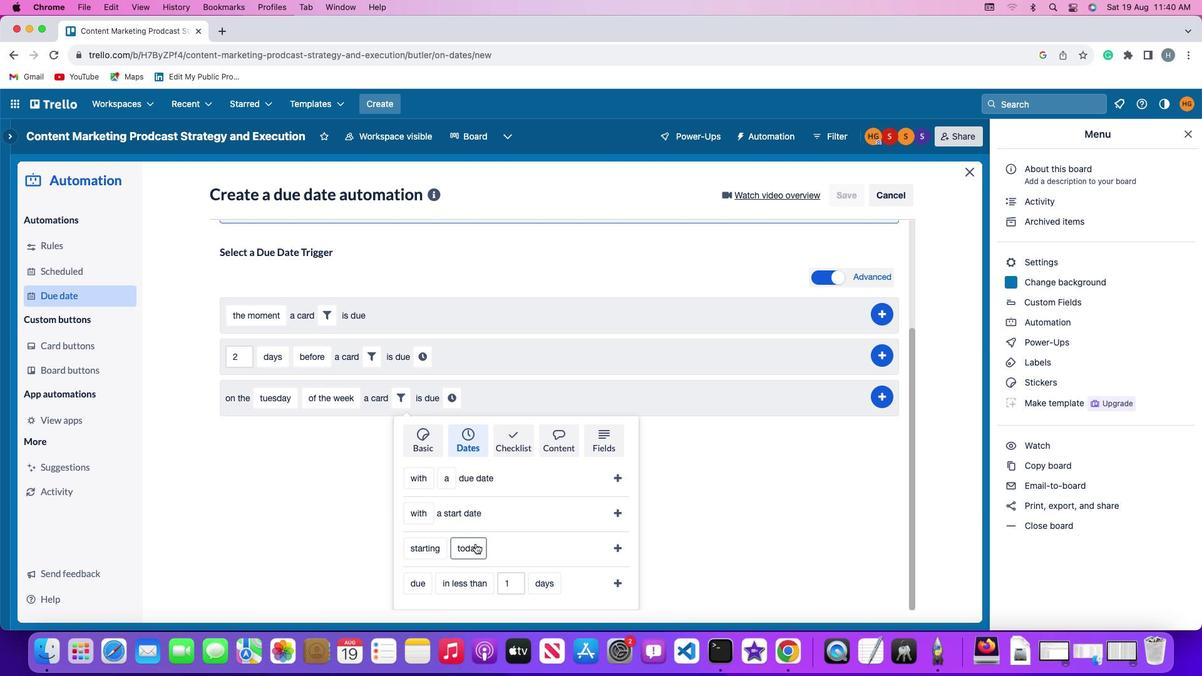 
Action: Mouse pressed left at (473, 542)
Screenshot: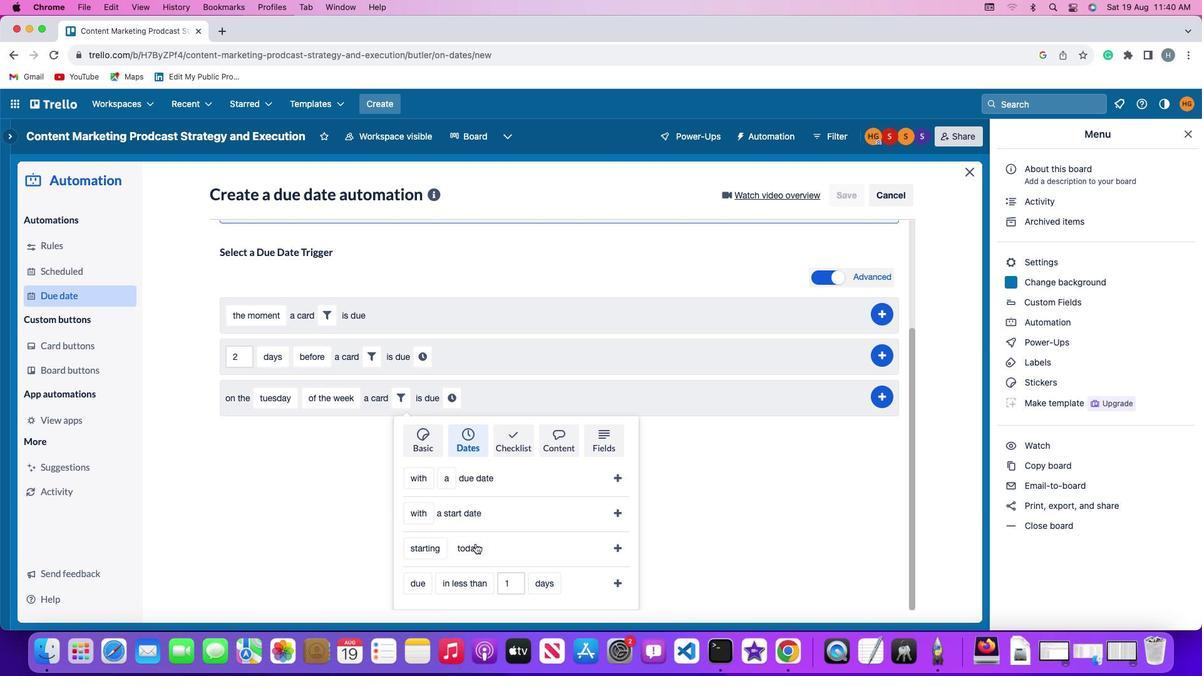 
Action: Mouse moved to (489, 425)
Screenshot: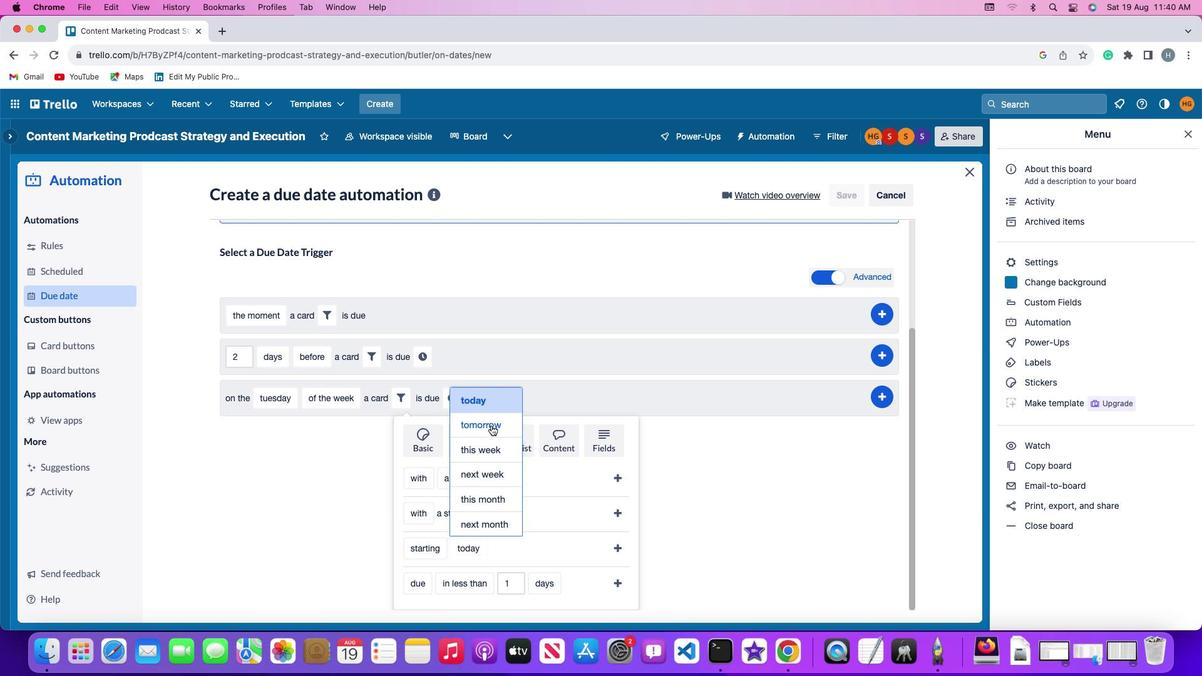 
Action: Mouse pressed left at (489, 425)
Screenshot: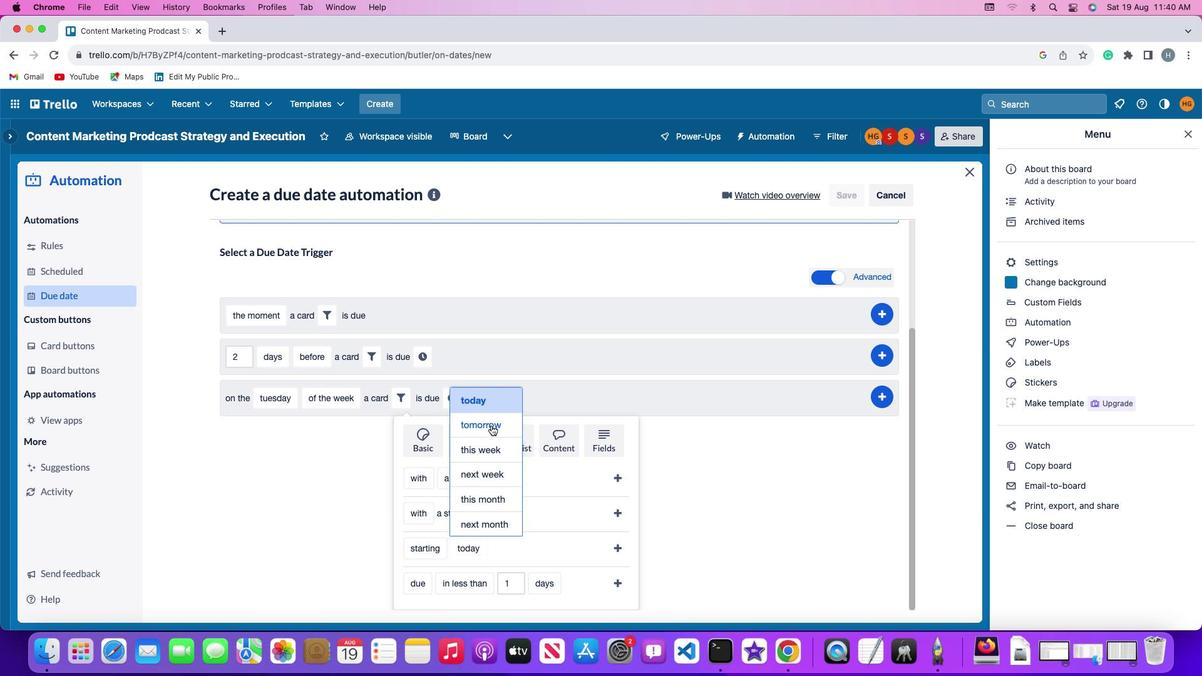 
Action: Mouse moved to (617, 544)
Screenshot: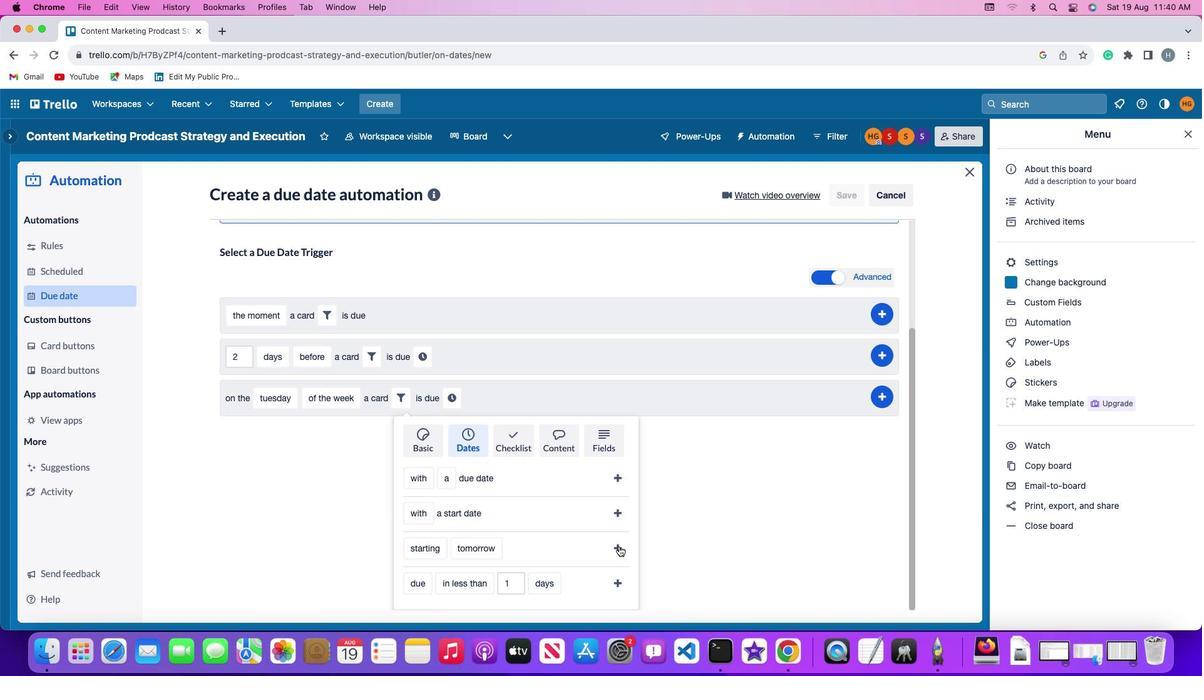 
Action: Mouse pressed left at (617, 544)
Screenshot: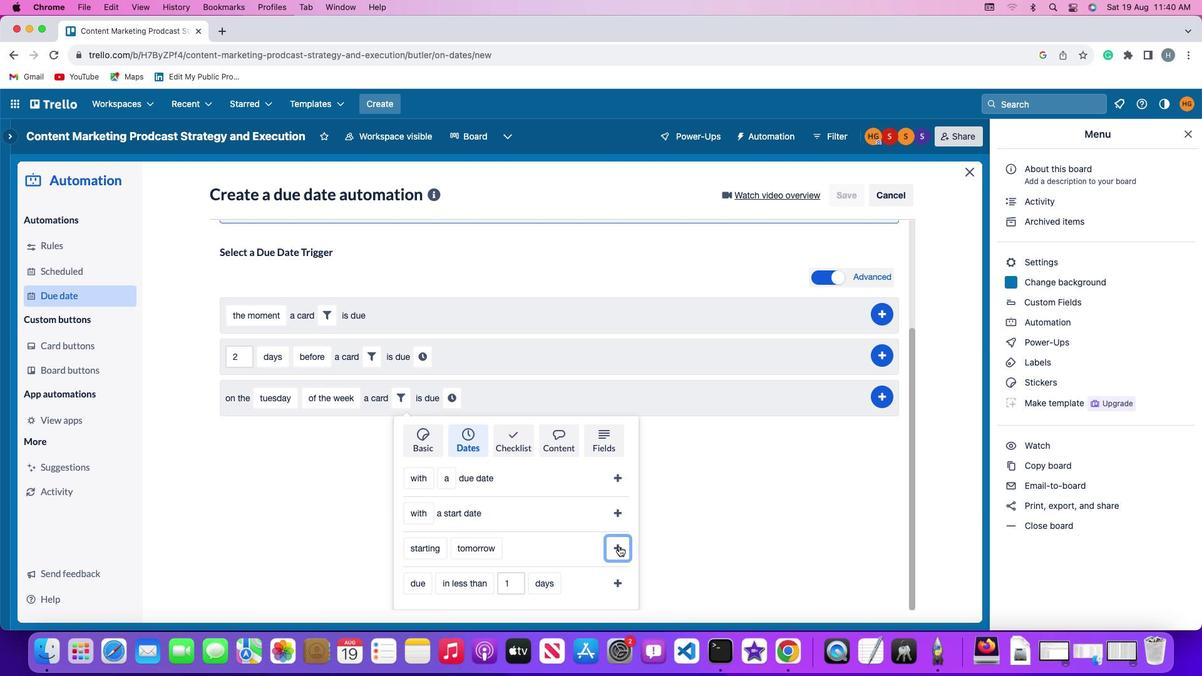 
Action: Mouse moved to (548, 537)
Screenshot: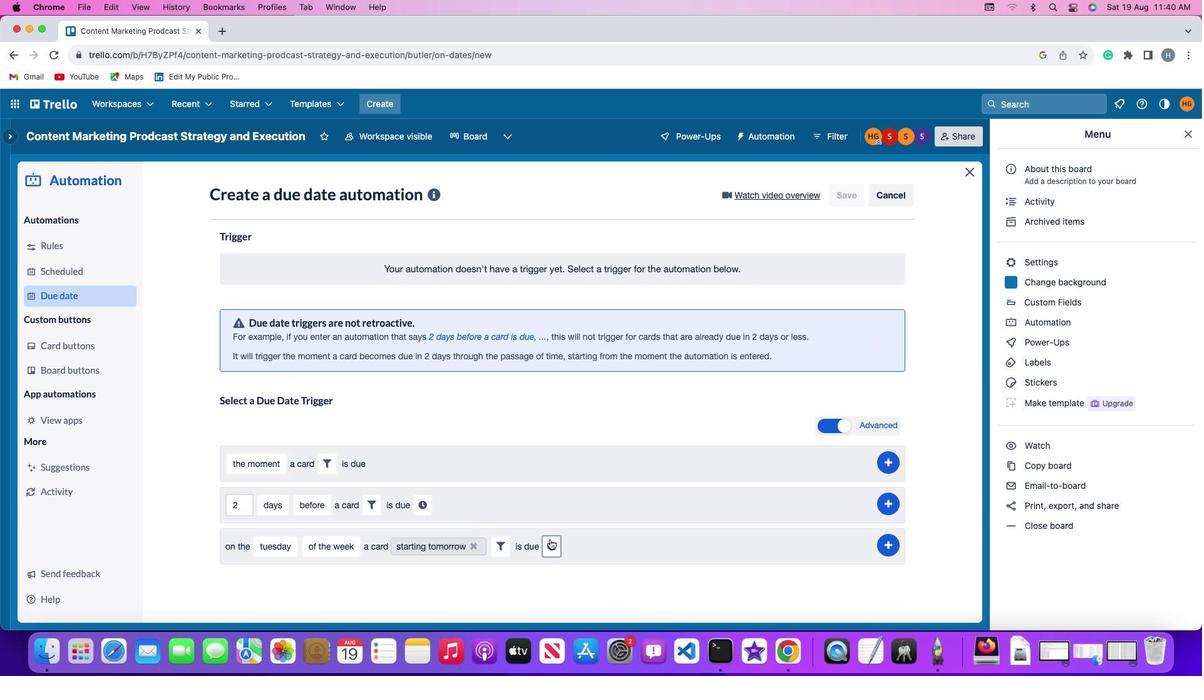 
Action: Mouse pressed left at (548, 537)
Screenshot: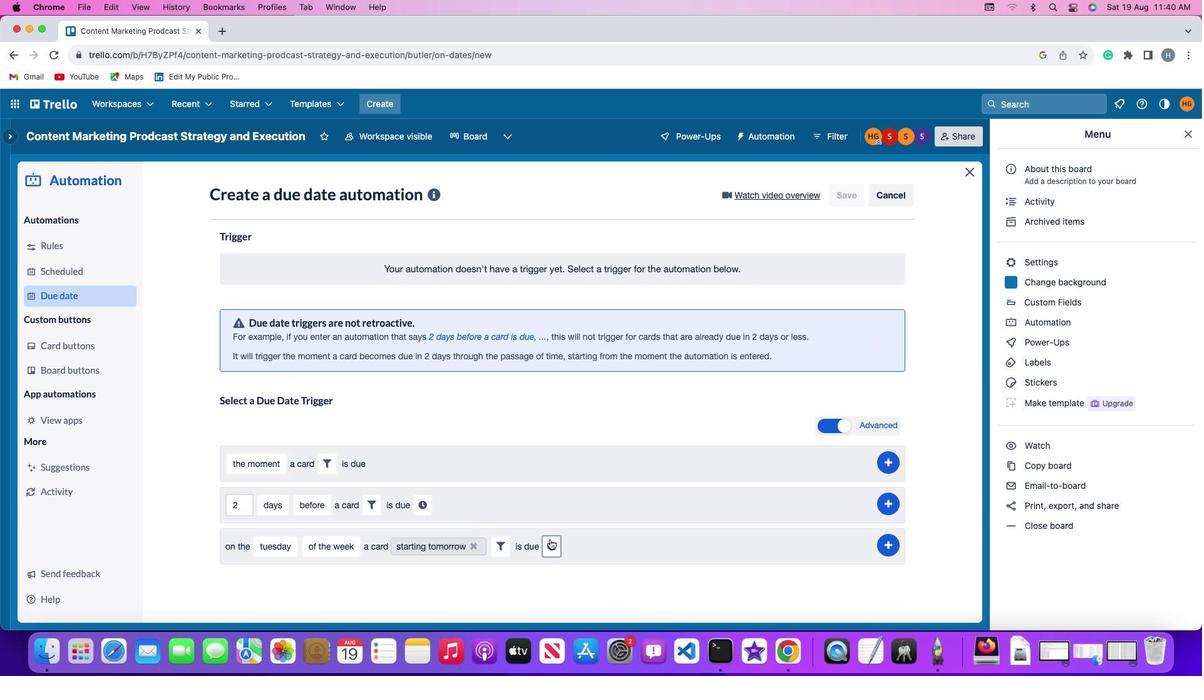
Action: Mouse moved to (583, 550)
Screenshot: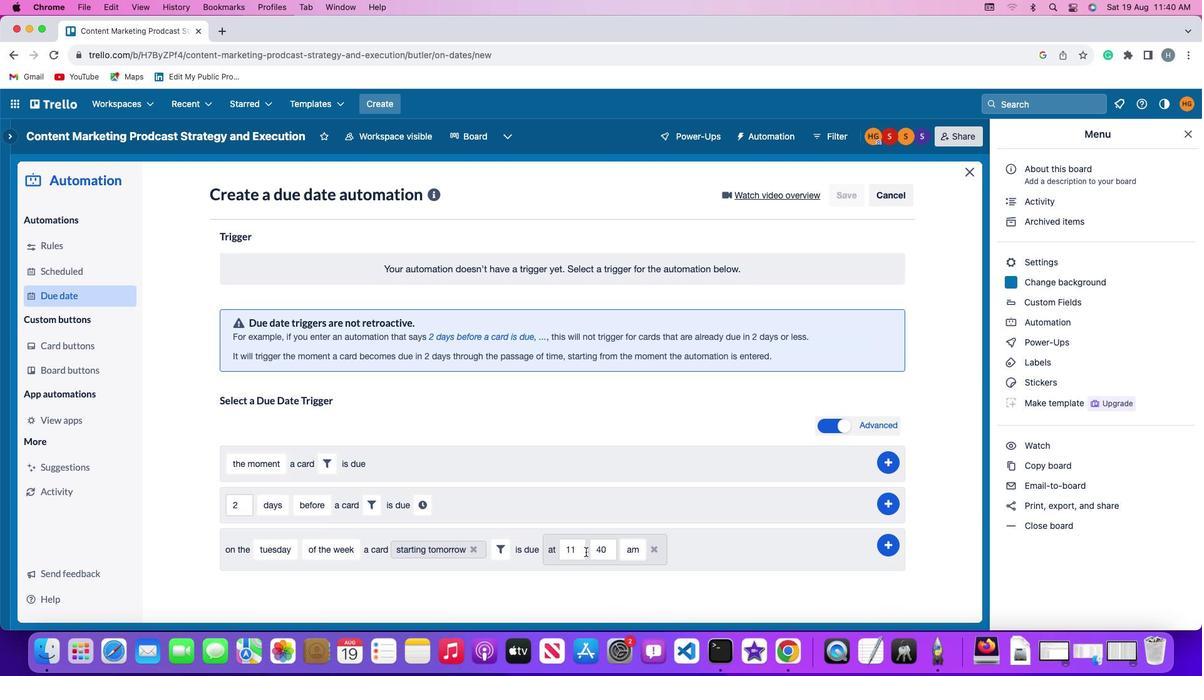 
Action: Mouse pressed left at (583, 550)
Screenshot: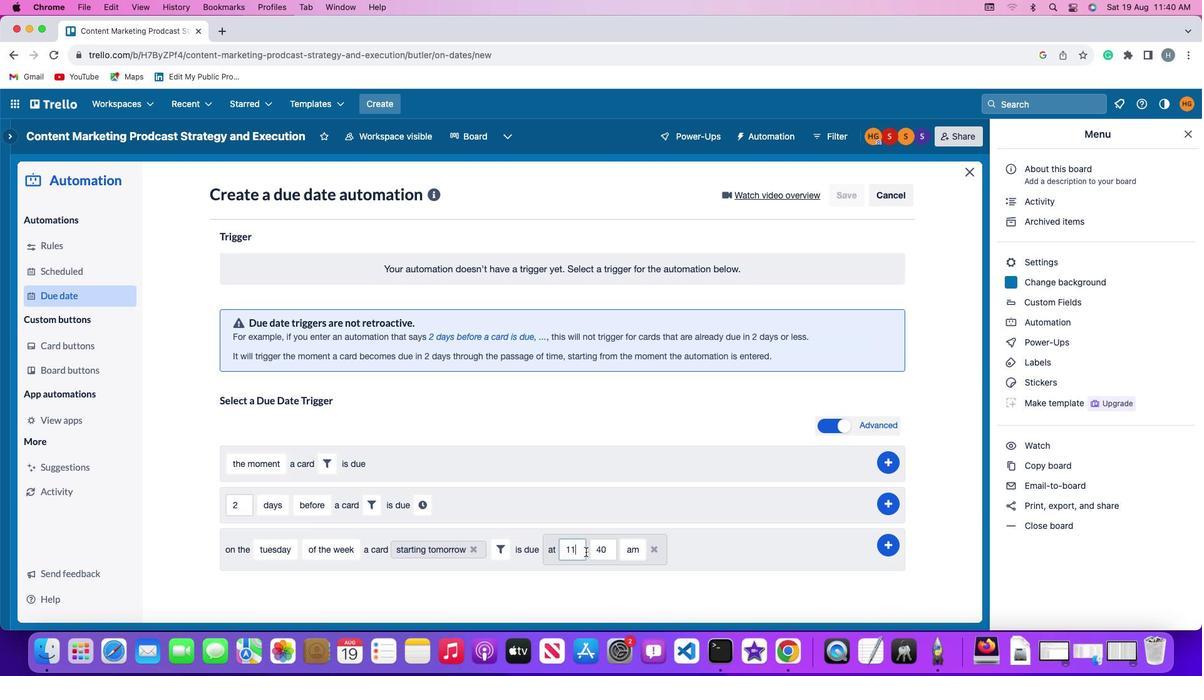 
Action: Mouse moved to (583, 551)
Screenshot: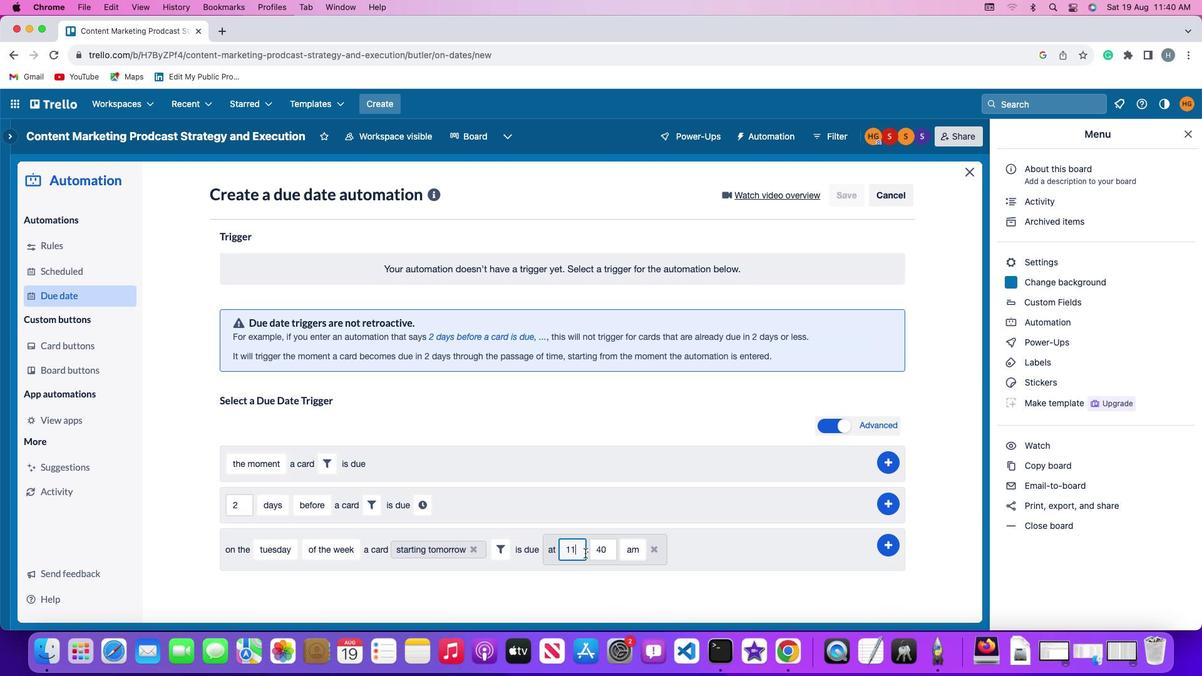 
Action: Key pressed Key.backspace'1'
Screenshot: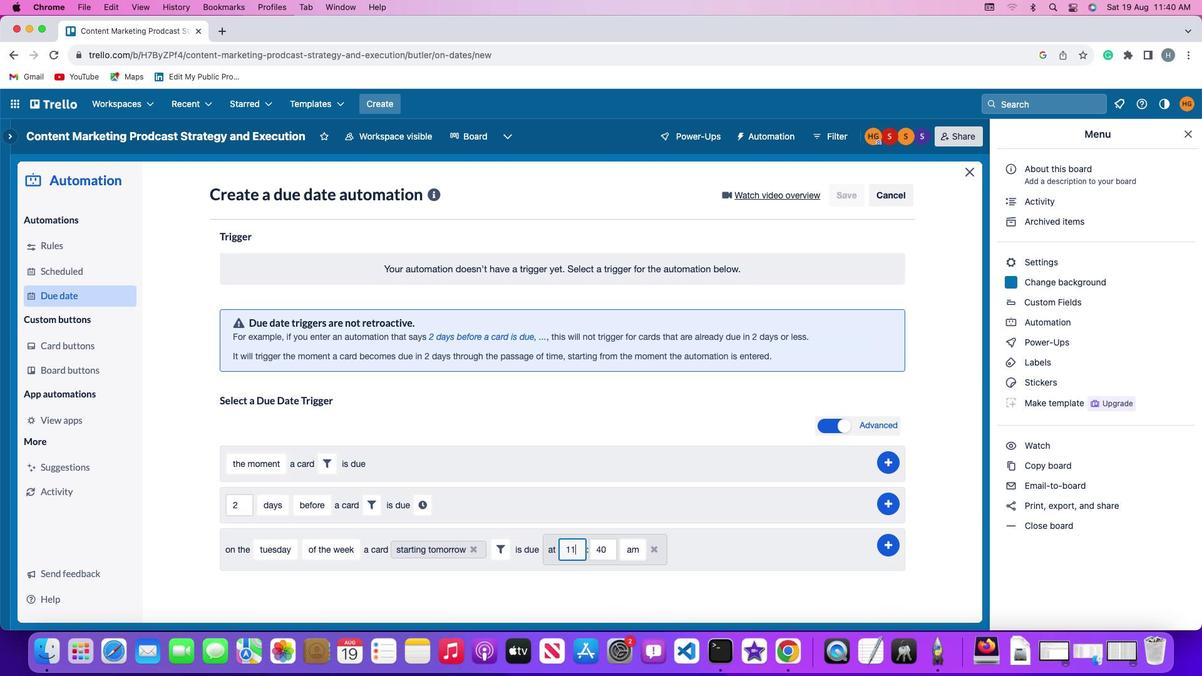 
Action: Mouse moved to (610, 549)
Screenshot: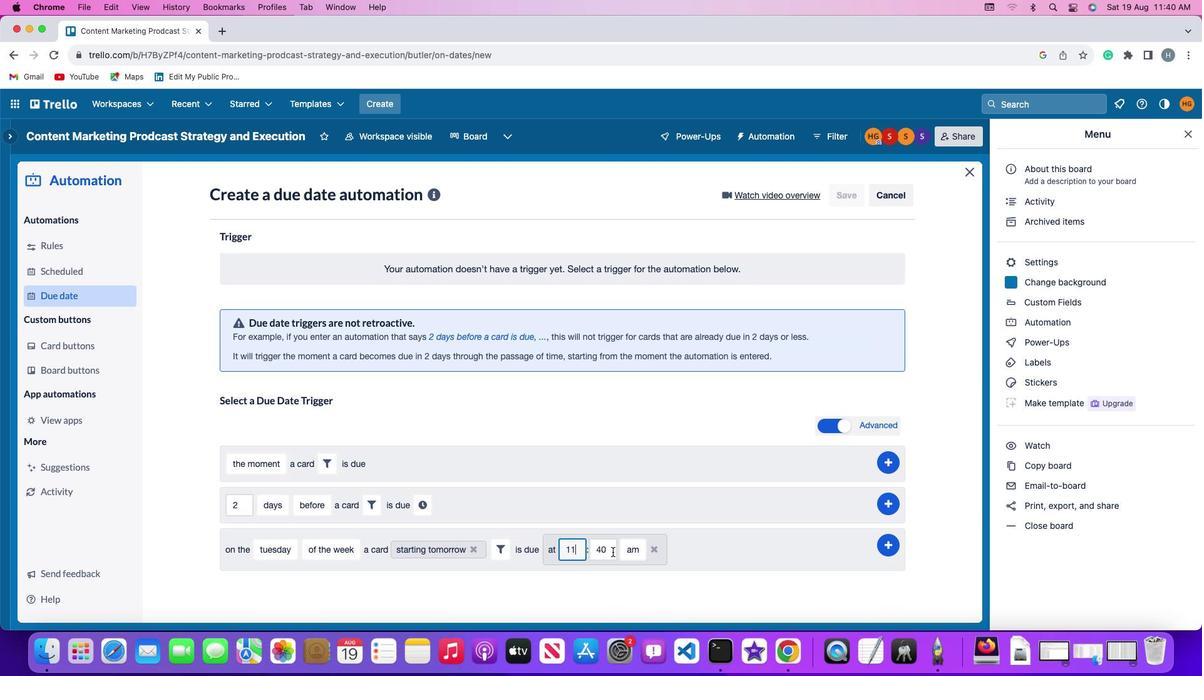 
Action: Mouse pressed left at (610, 549)
Screenshot: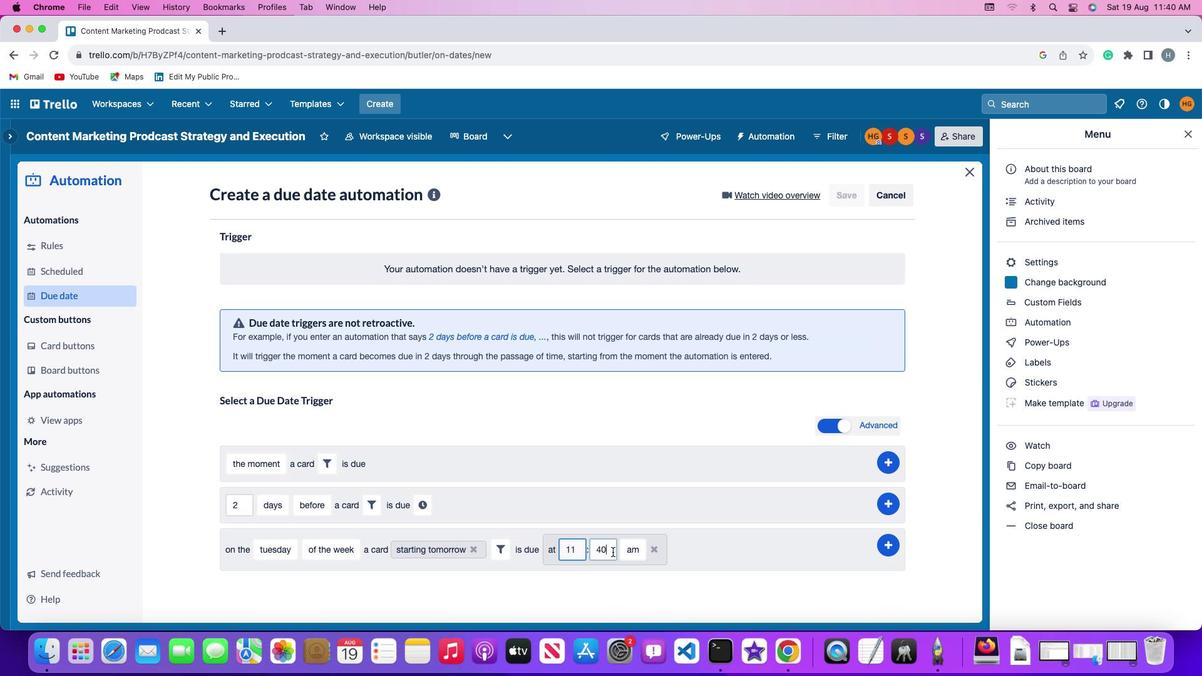 
Action: Mouse moved to (610, 549)
Screenshot: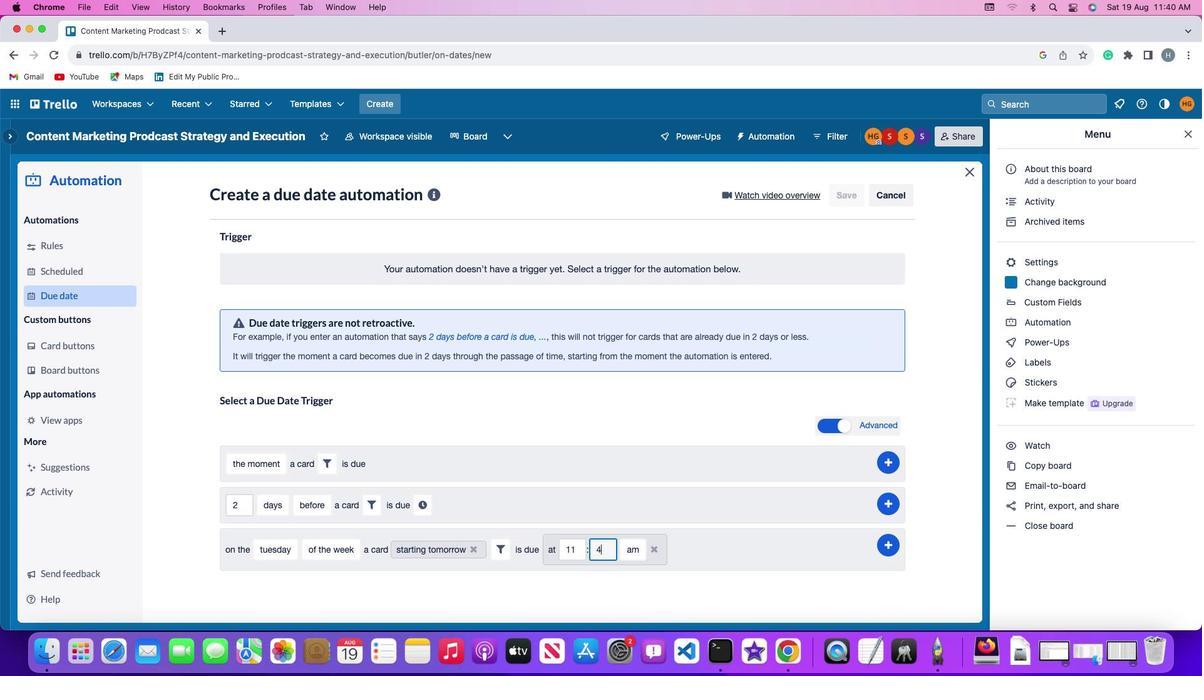 
Action: Key pressed Key.backspaceKey.backspace
Screenshot: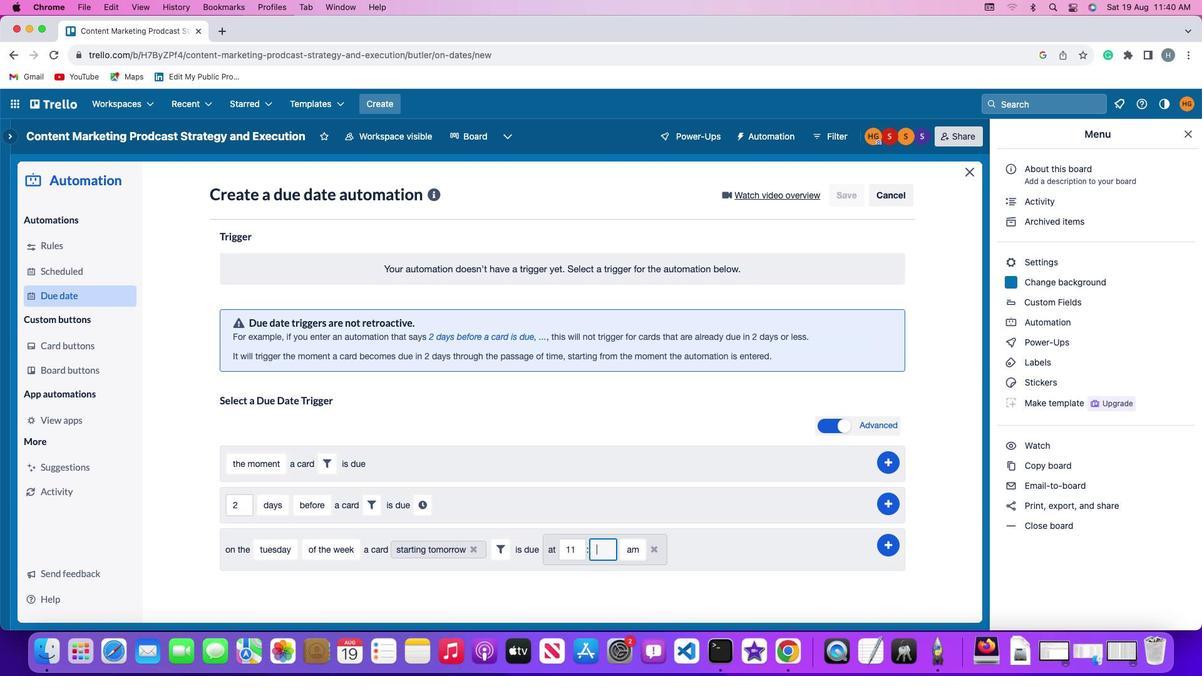 
Action: Mouse moved to (610, 549)
Screenshot: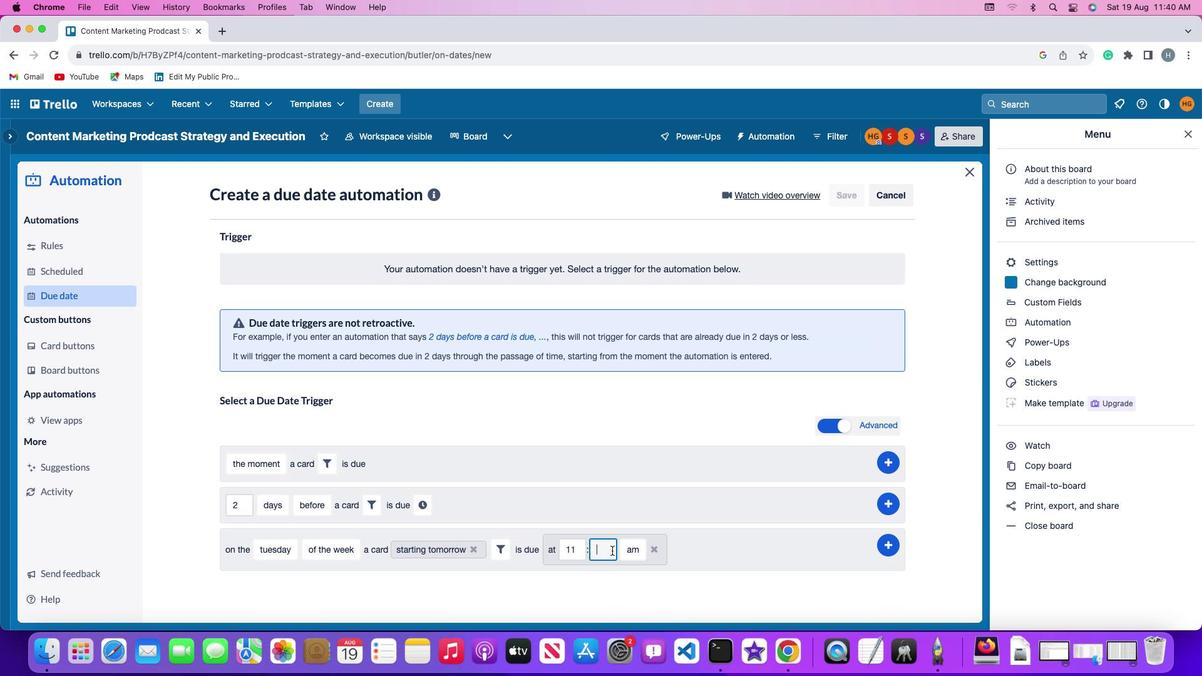 
Action: Key pressed '0''0'
Screenshot: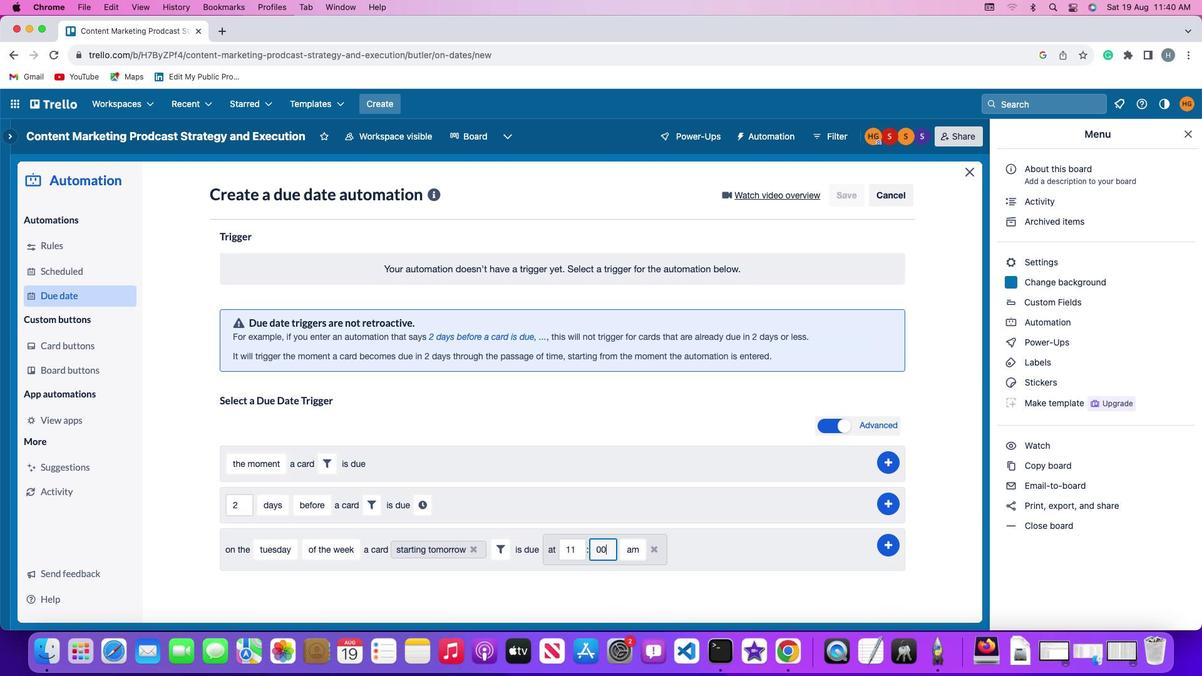 
Action: Mouse moved to (626, 548)
Screenshot: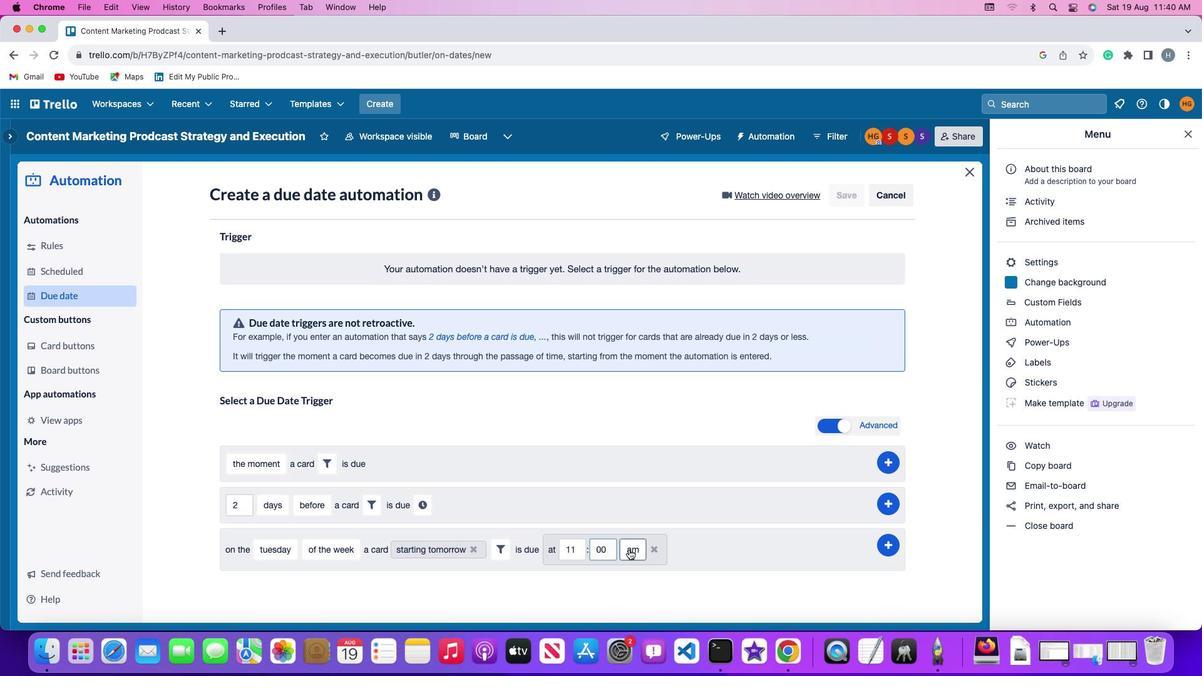 
Action: Mouse pressed left at (626, 548)
Screenshot: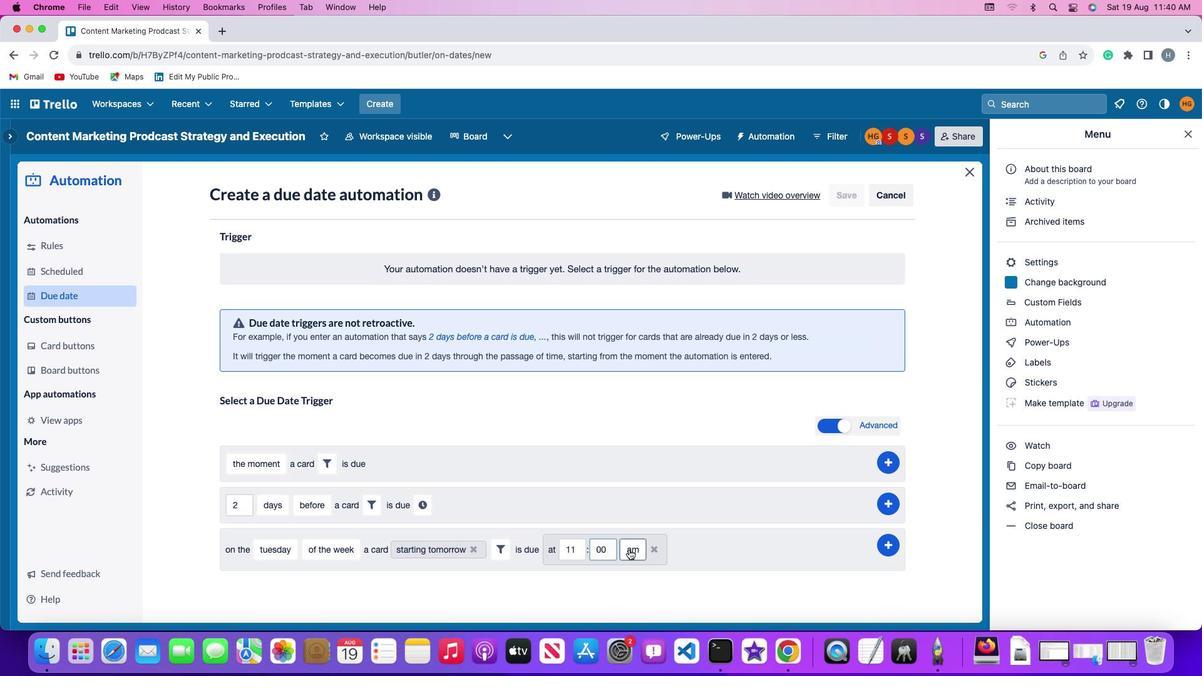 
Action: Mouse moved to (627, 568)
Screenshot: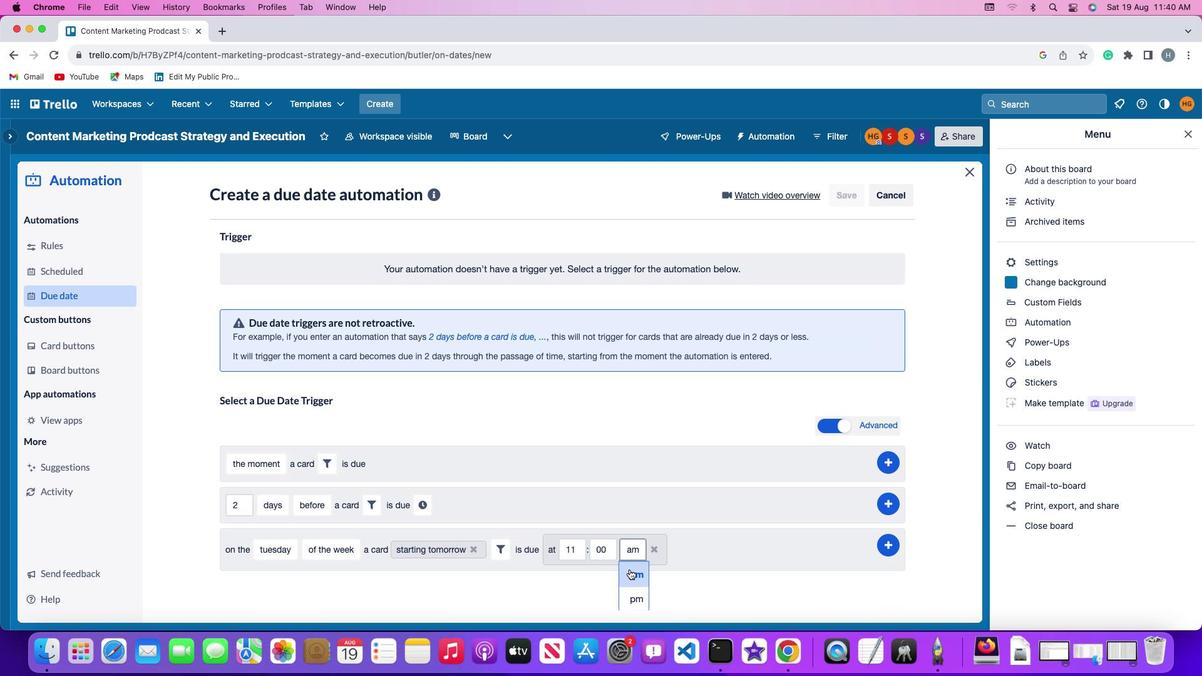 
Action: Mouse pressed left at (627, 568)
Screenshot: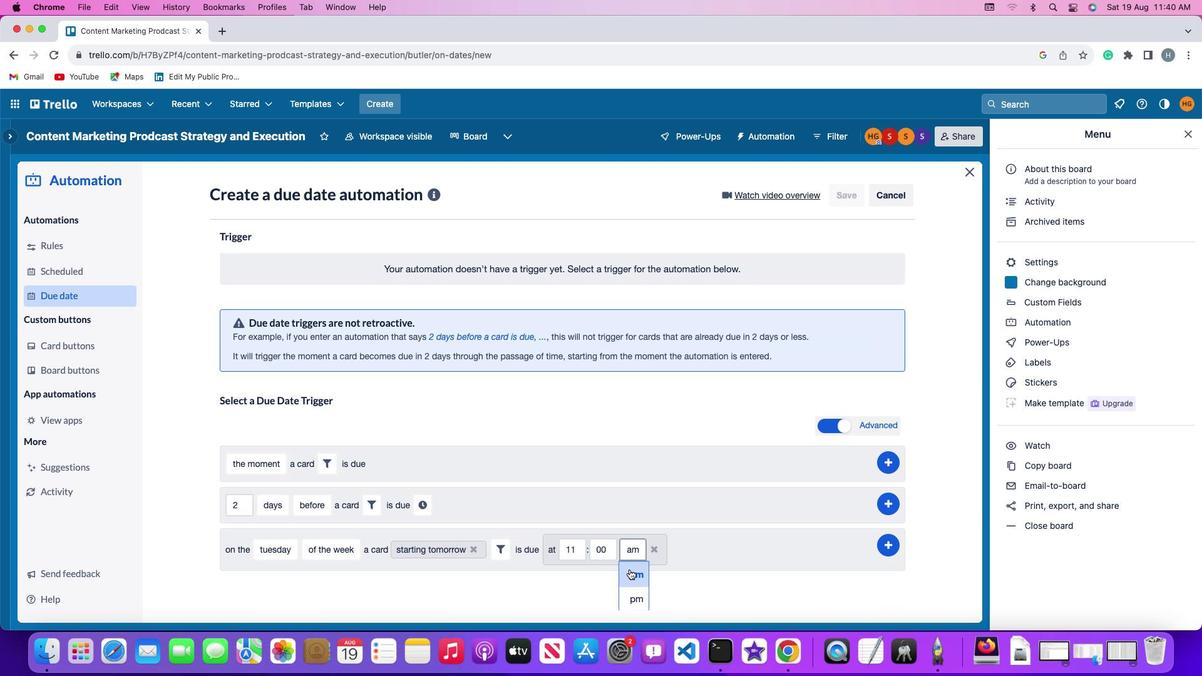 
Action: Mouse moved to (889, 537)
Screenshot: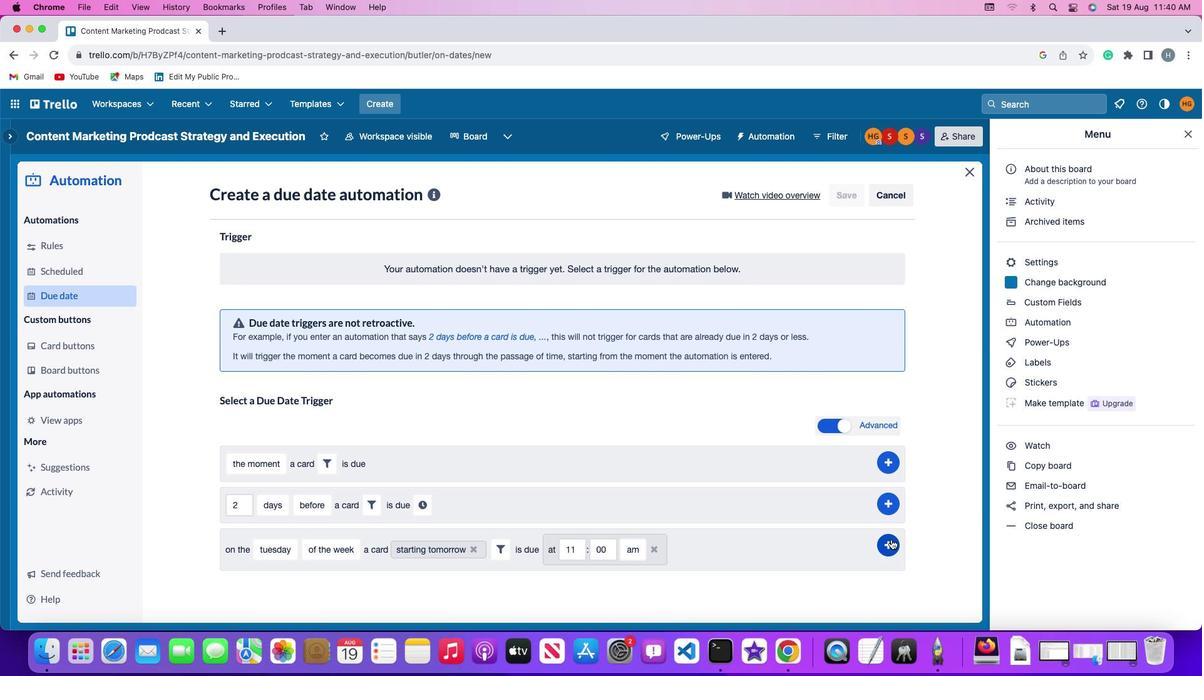 
Action: Mouse pressed left at (889, 537)
Screenshot: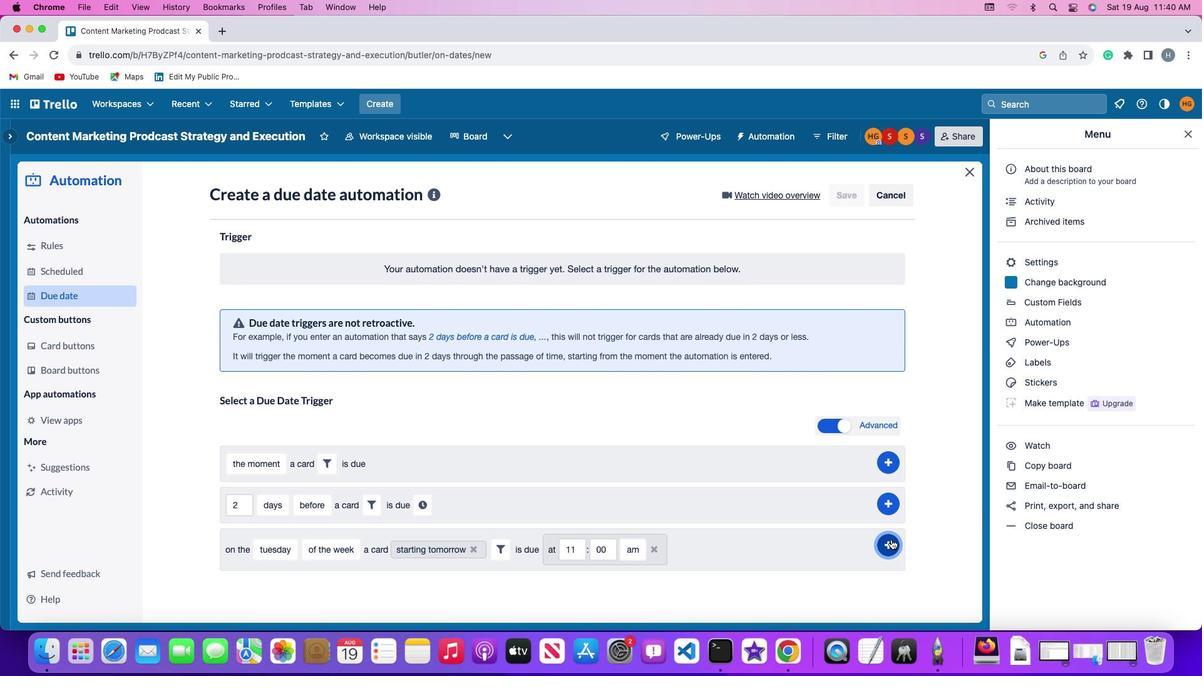 
Action: Mouse moved to (931, 405)
Screenshot: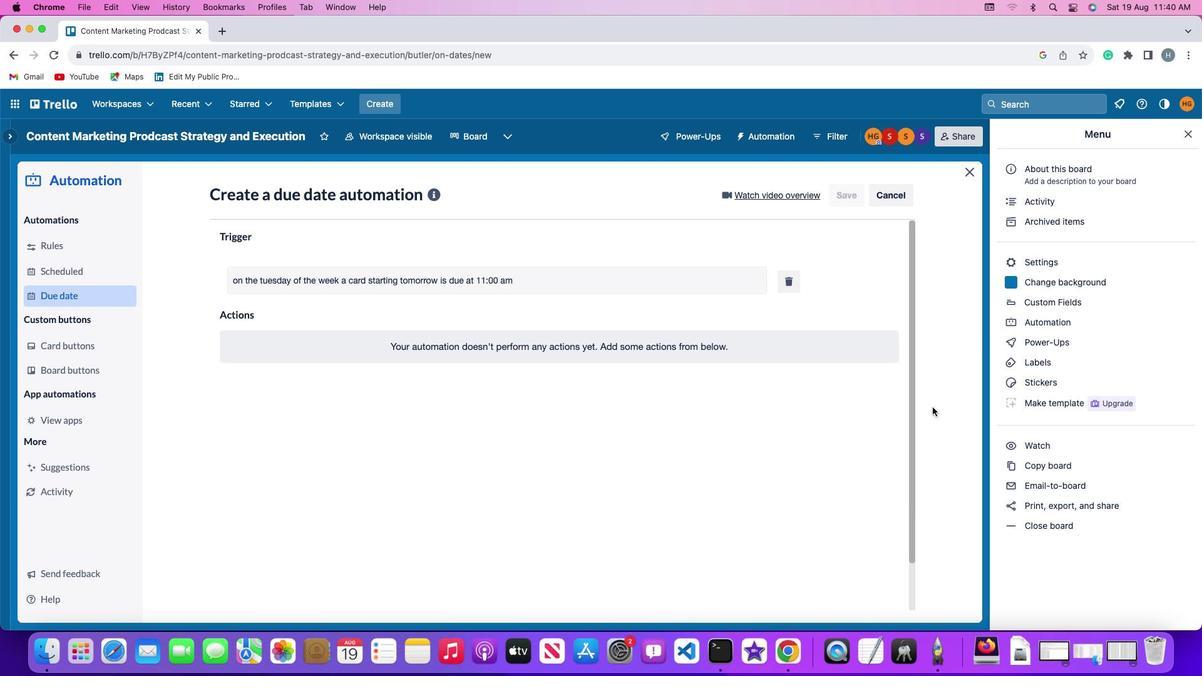 
